 Task: Search one way flight ticket for 5 adults, 2 children, 1 infant in seat and 1 infant on lap in economy from Fort Smith: Fort Smith Regional Airport to Raleigh: Raleigh-durham International Airport on 8-5-2023. Choice of flights is Singapure airlines. Number of bags: 1 carry on bag. Price is upto 98000. Outbound departure time preference is 18:45.
Action: Mouse moved to (307, 142)
Screenshot: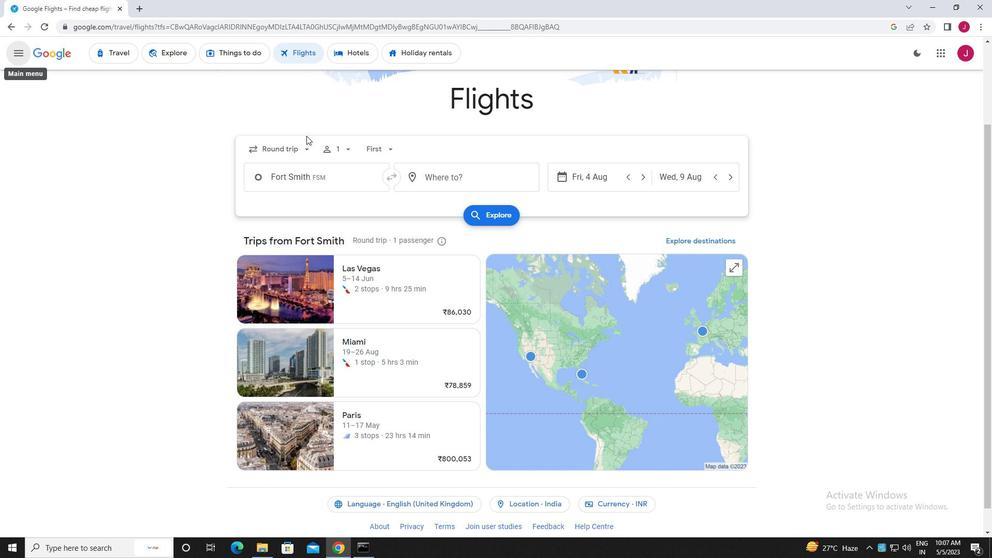 
Action: Mouse pressed left at (307, 142)
Screenshot: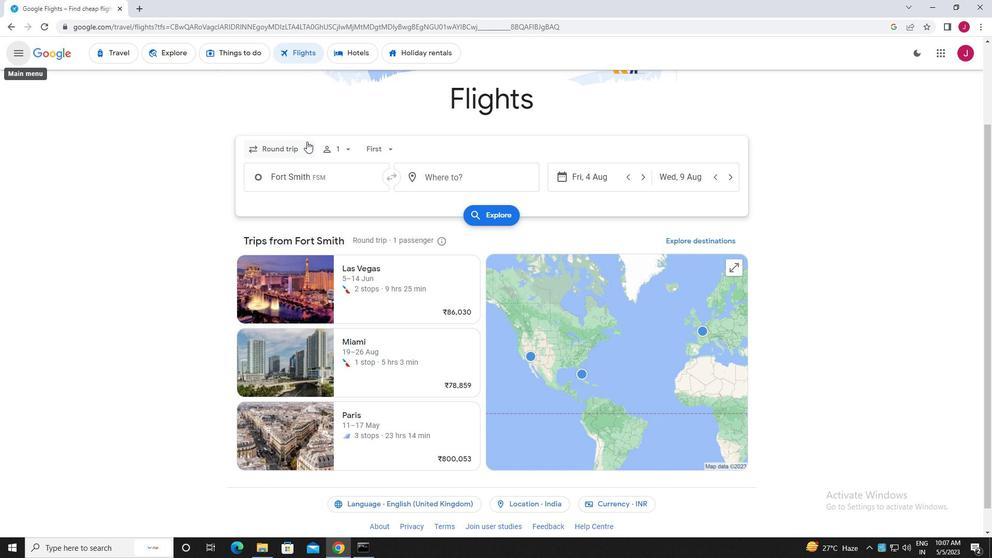 
Action: Mouse moved to (295, 195)
Screenshot: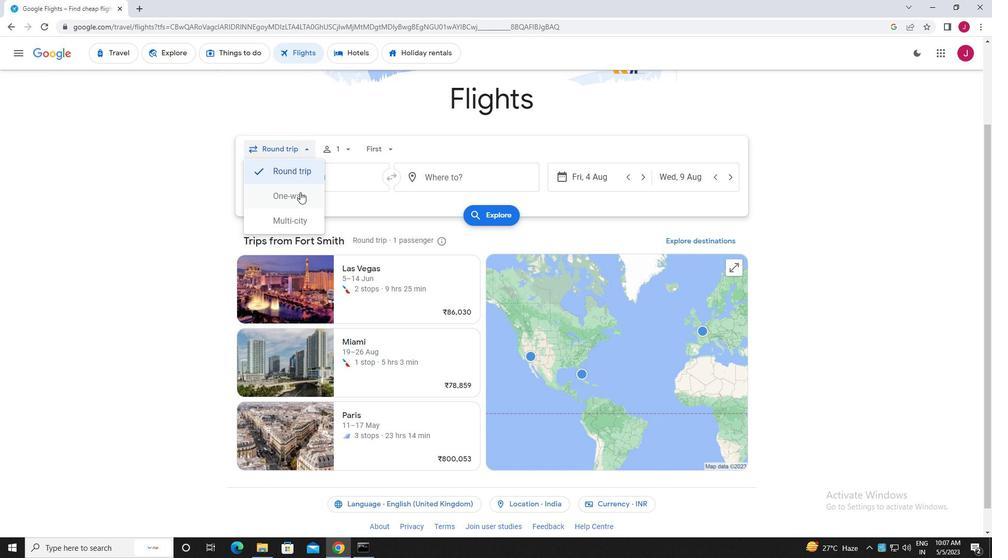 
Action: Mouse pressed left at (295, 195)
Screenshot: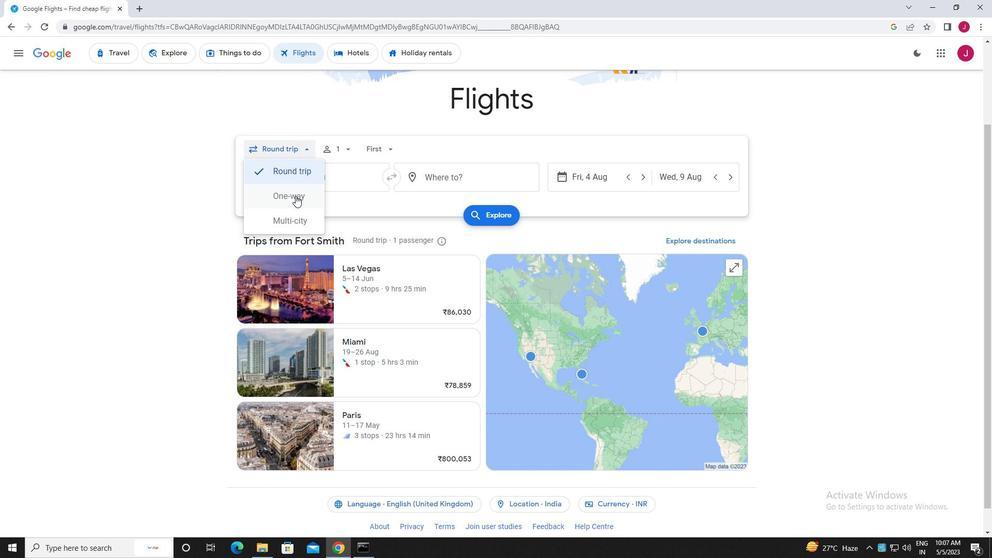 
Action: Mouse moved to (348, 148)
Screenshot: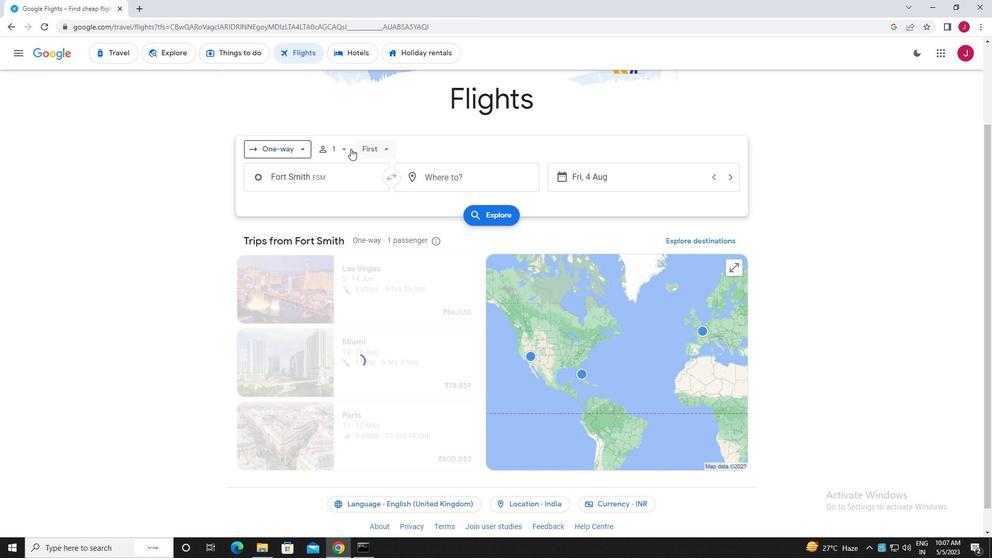 
Action: Mouse pressed left at (348, 148)
Screenshot: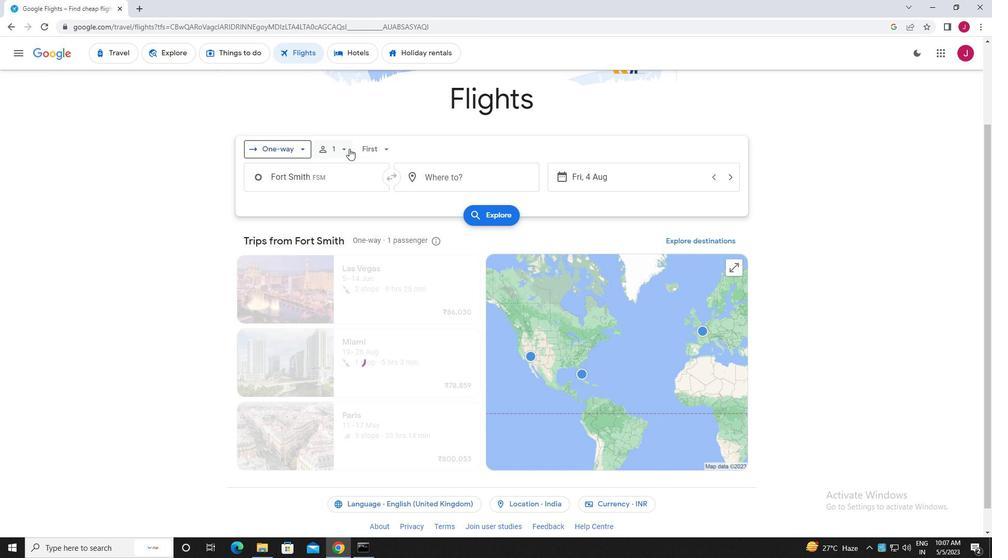 
Action: Mouse moved to (425, 177)
Screenshot: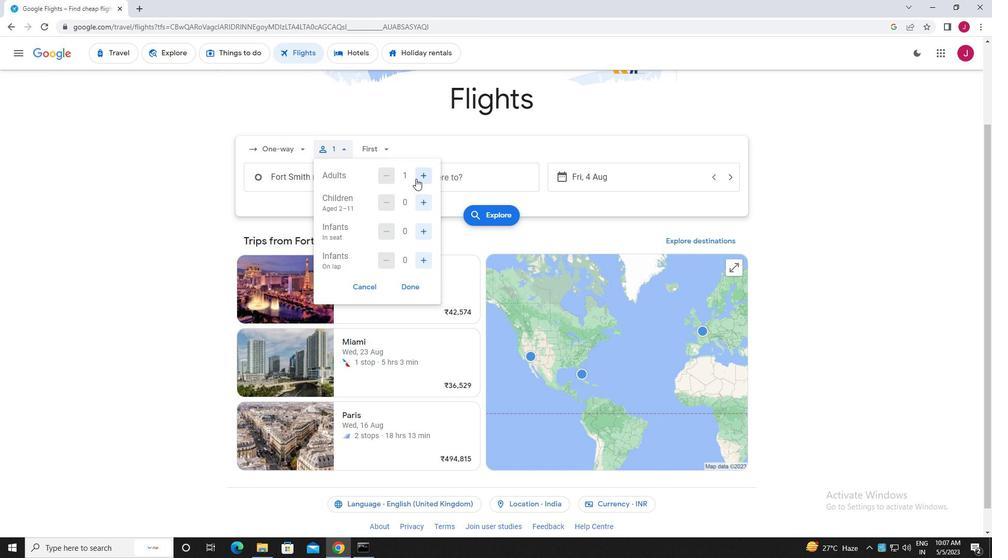 
Action: Mouse pressed left at (425, 177)
Screenshot: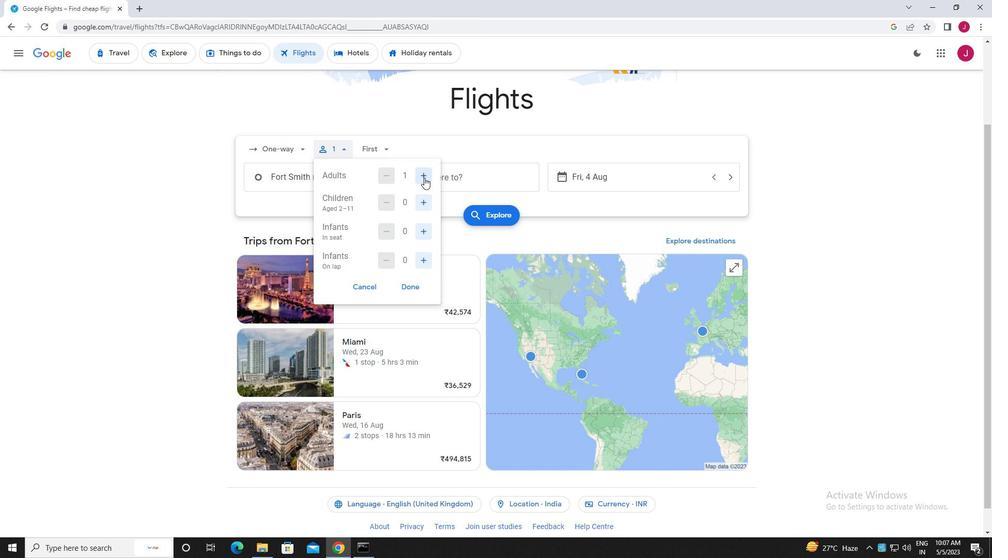 
Action: Mouse pressed left at (425, 177)
Screenshot: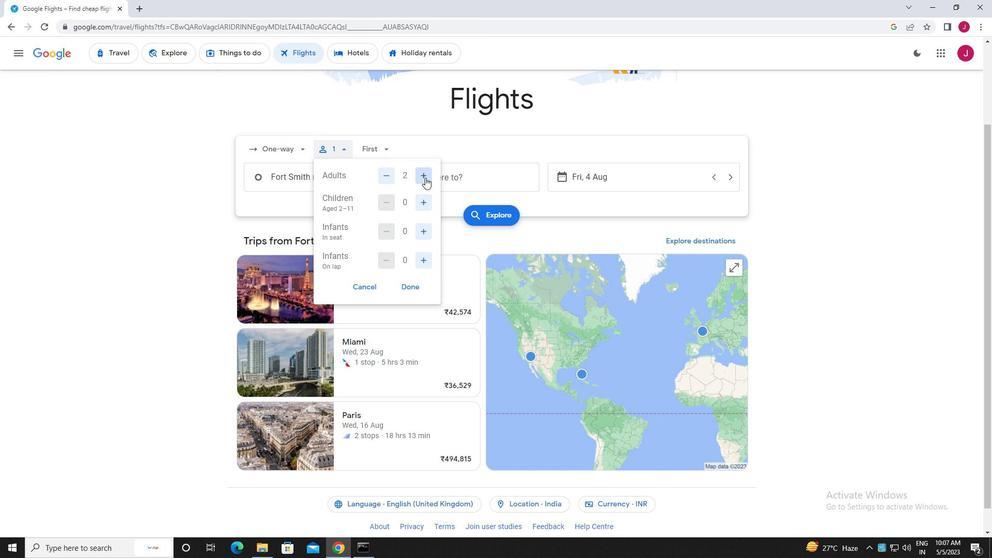
Action: Mouse pressed left at (425, 177)
Screenshot: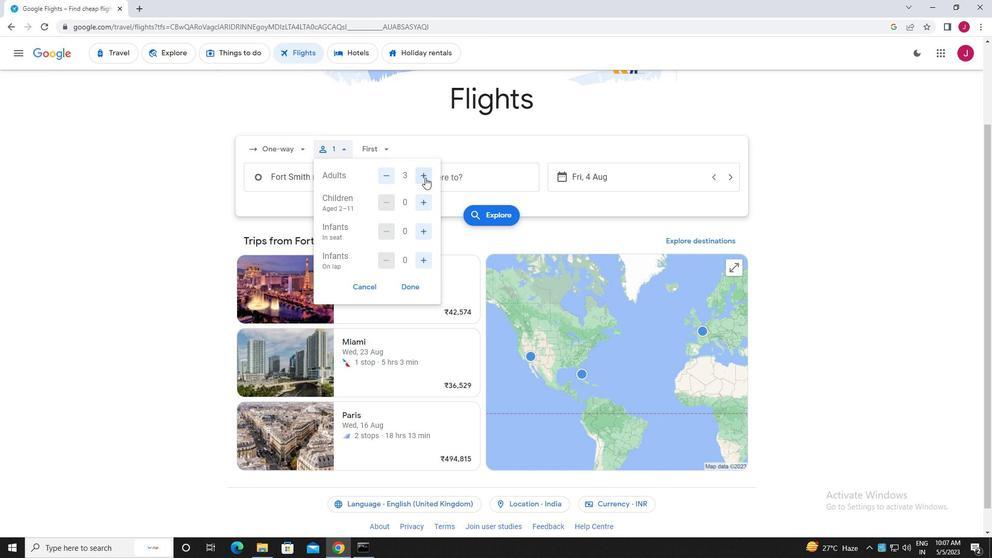 
Action: Mouse pressed left at (425, 177)
Screenshot: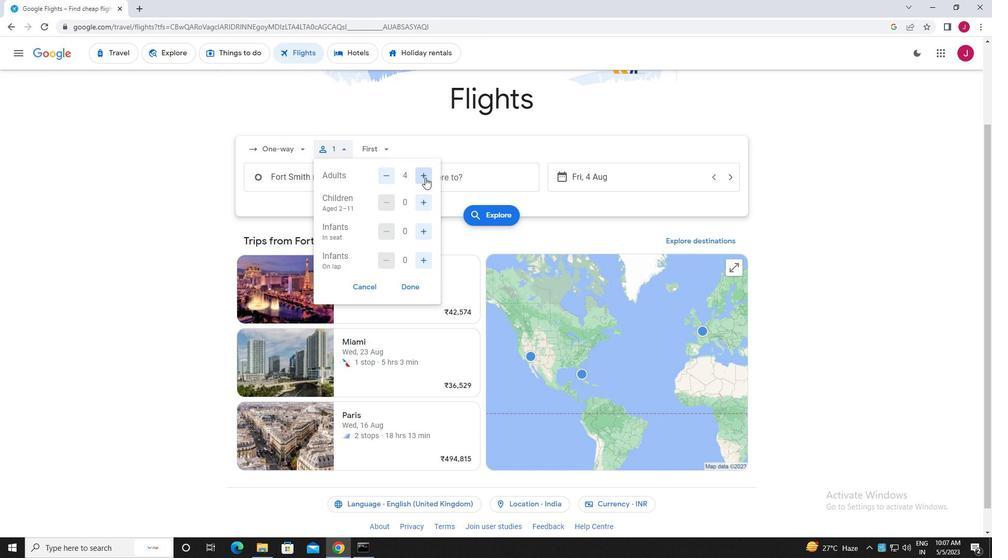
Action: Mouse moved to (425, 202)
Screenshot: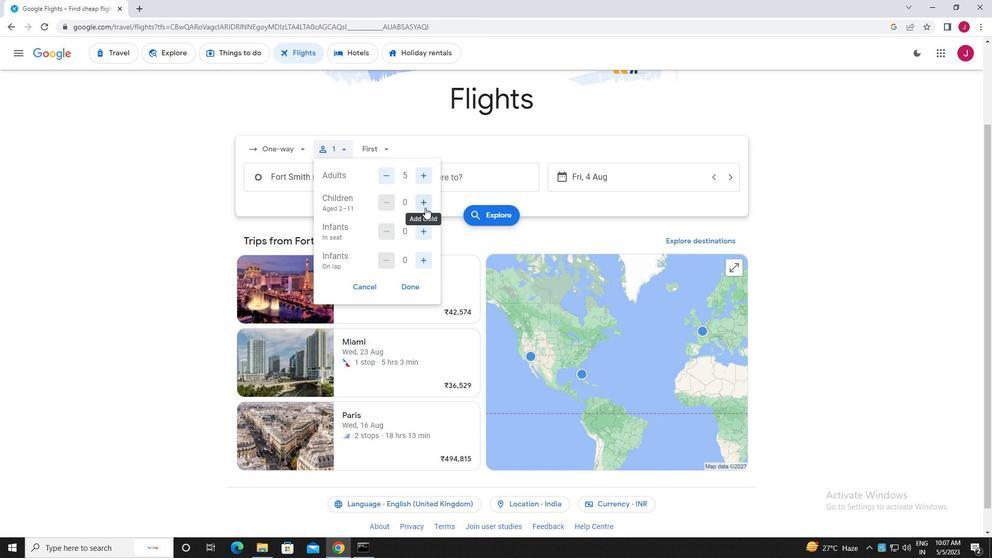 
Action: Mouse pressed left at (425, 202)
Screenshot: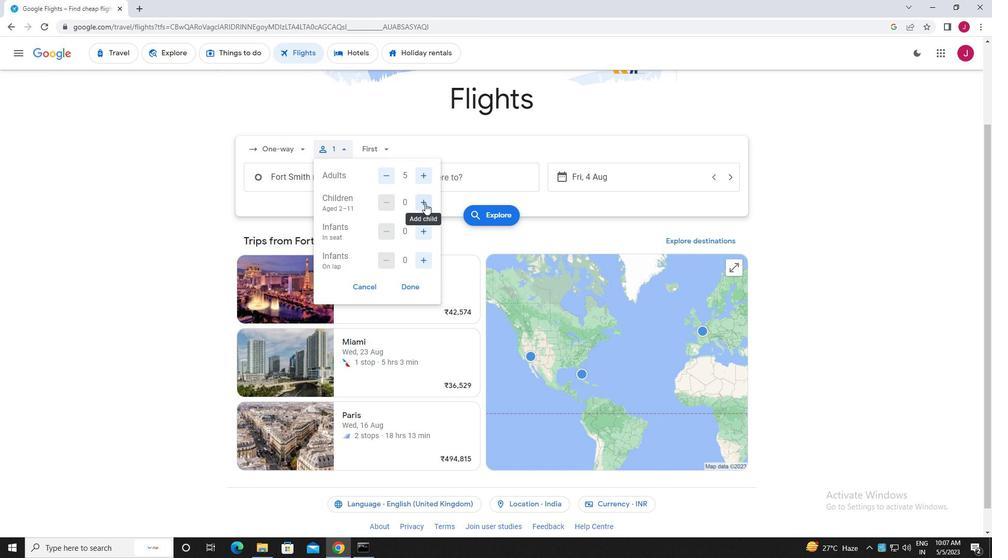 
Action: Mouse pressed left at (425, 202)
Screenshot: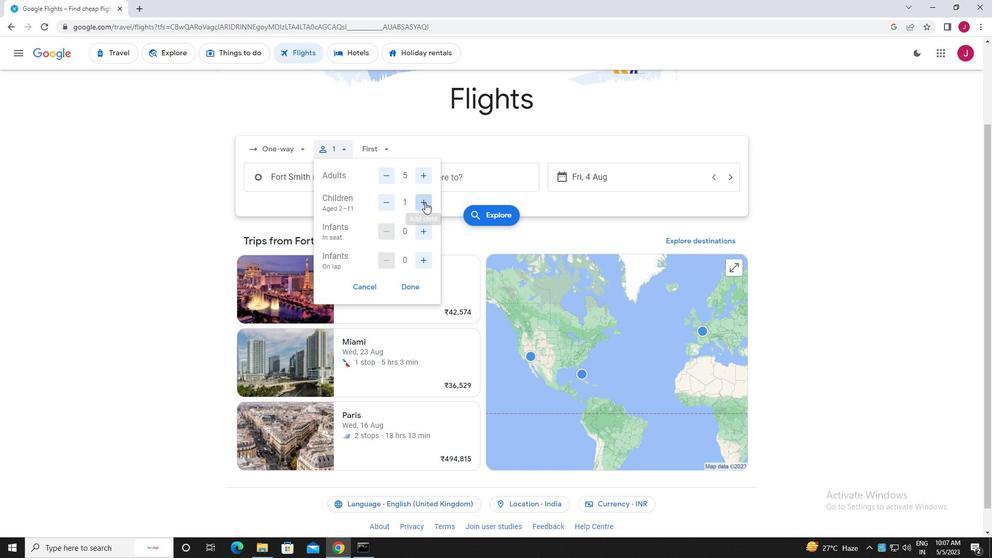 
Action: Mouse moved to (421, 229)
Screenshot: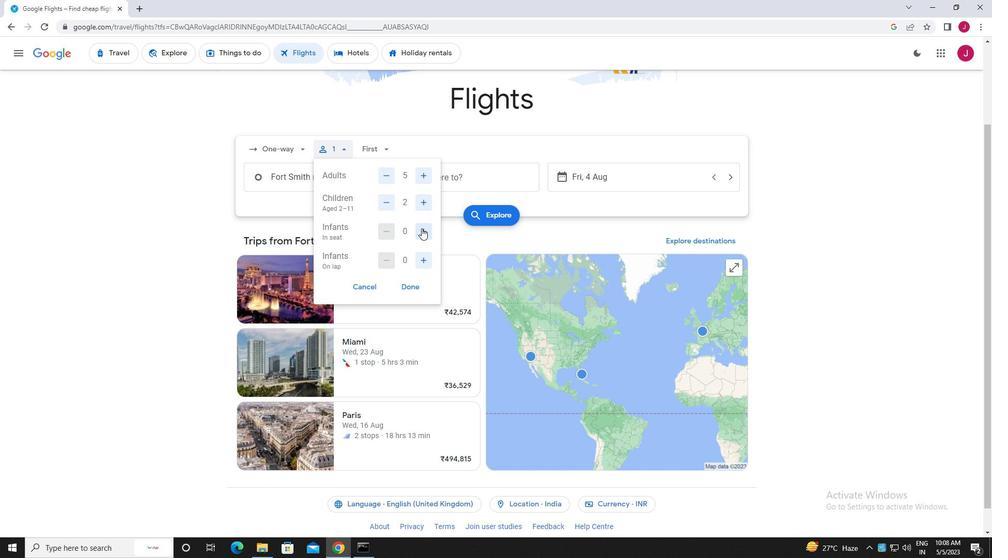 
Action: Mouse pressed left at (421, 229)
Screenshot: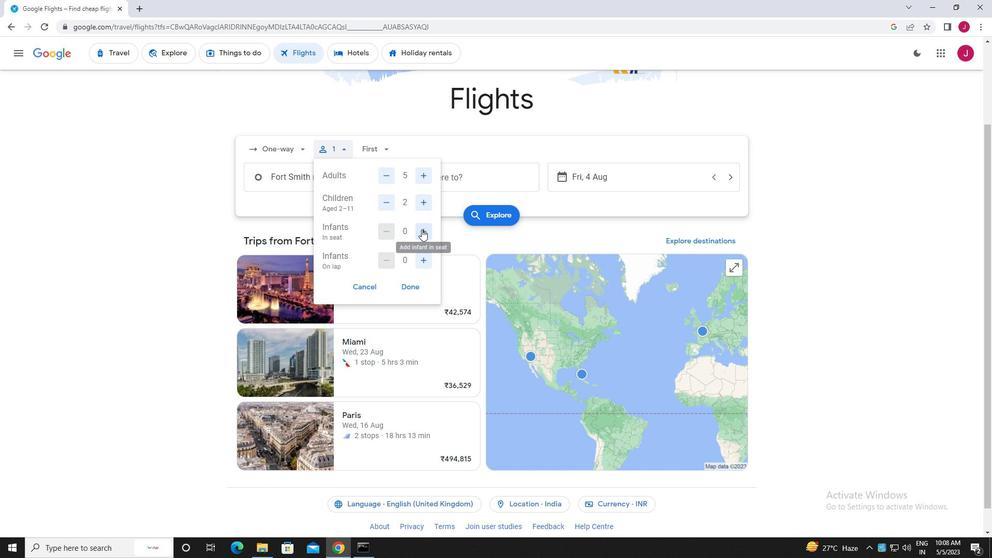 
Action: Mouse moved to (420, 258)
Screenshot: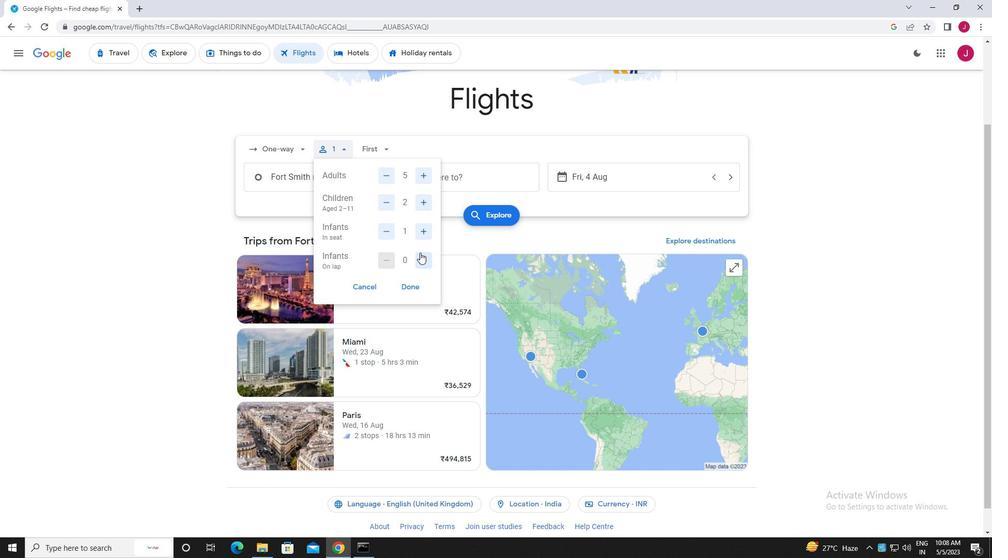 
Action: Mouse pressed left at (420, 258)
Screenshot: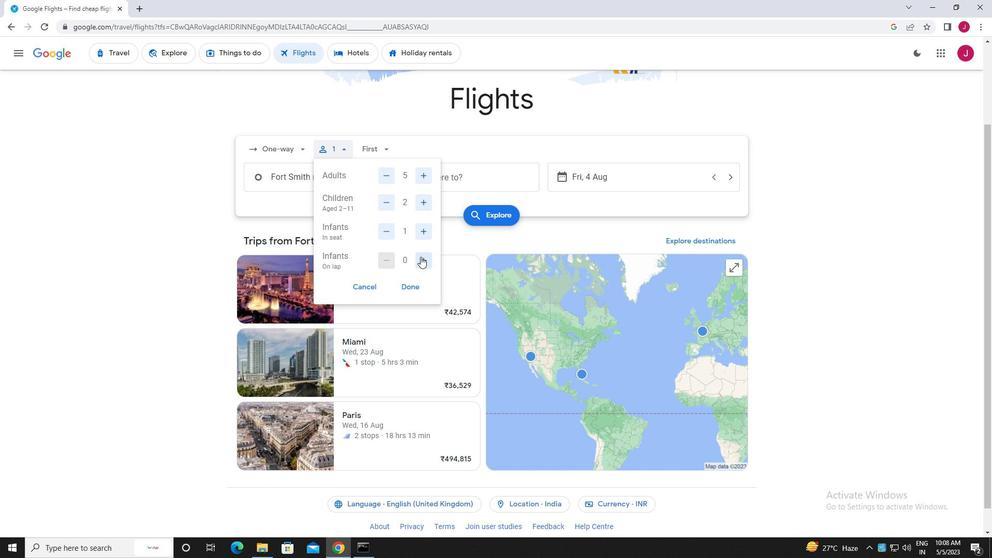 
Action: Mouse moved to (414, 288)
Screenshot: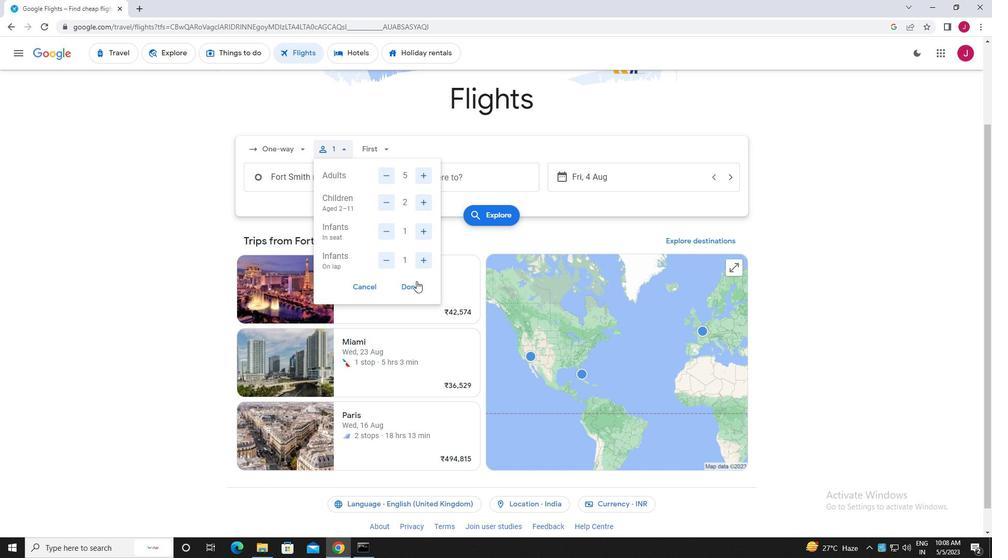 
Action: Mouse pressed left at (414, 288)
Screenshot: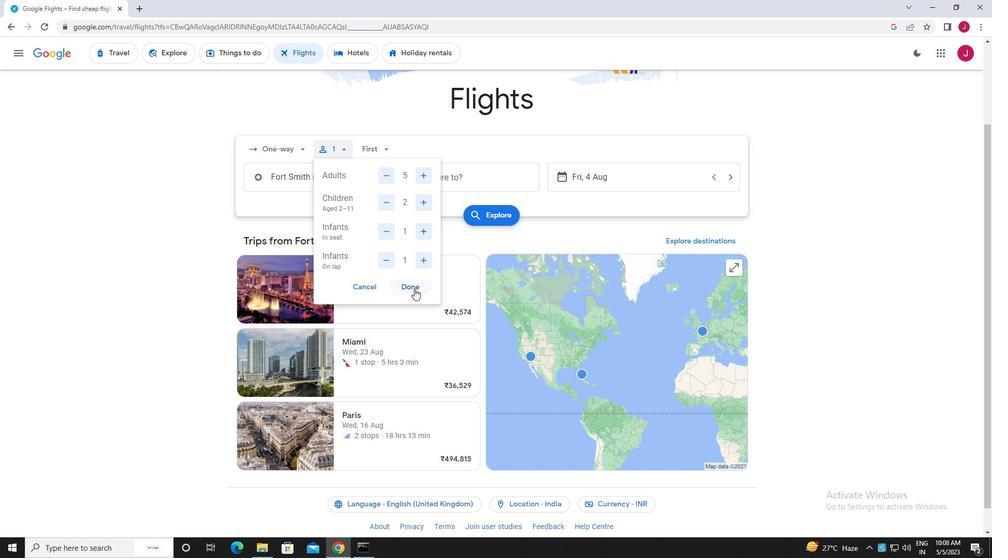 
Action: Mouse moved to (385, 151)
Screenshot: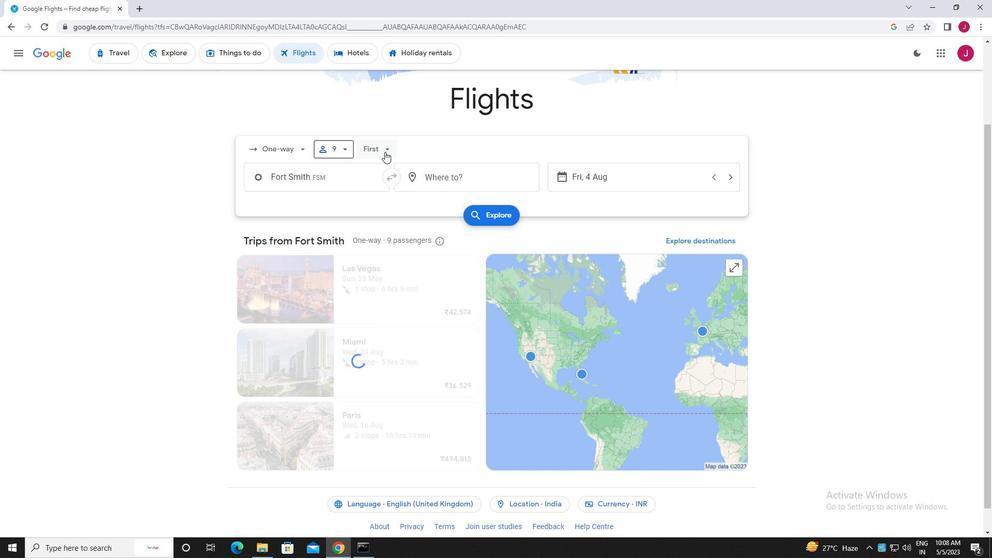 
Action: Mouse pressed left at (385, 151)
Screenshot: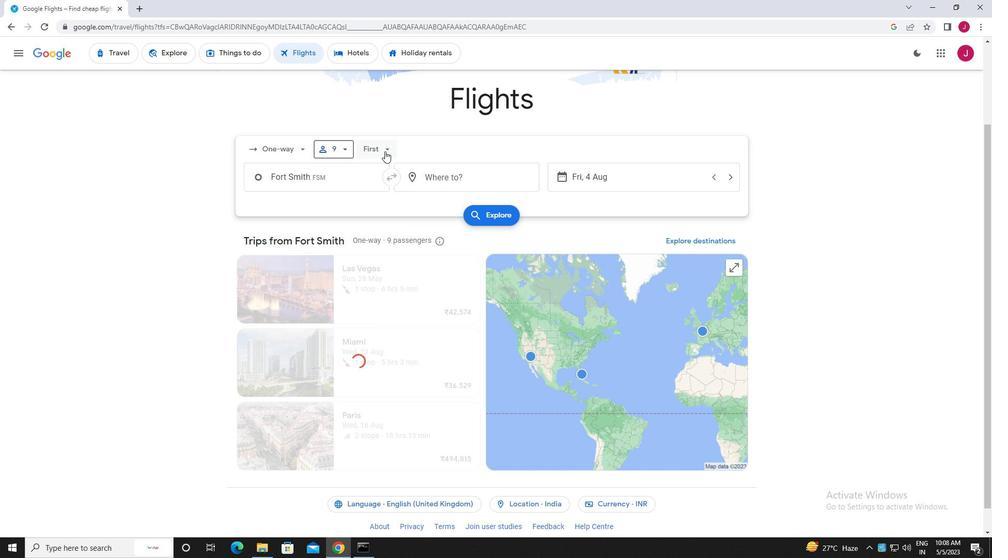 
Action: Mouse moved to (405, 169)
Screenshot: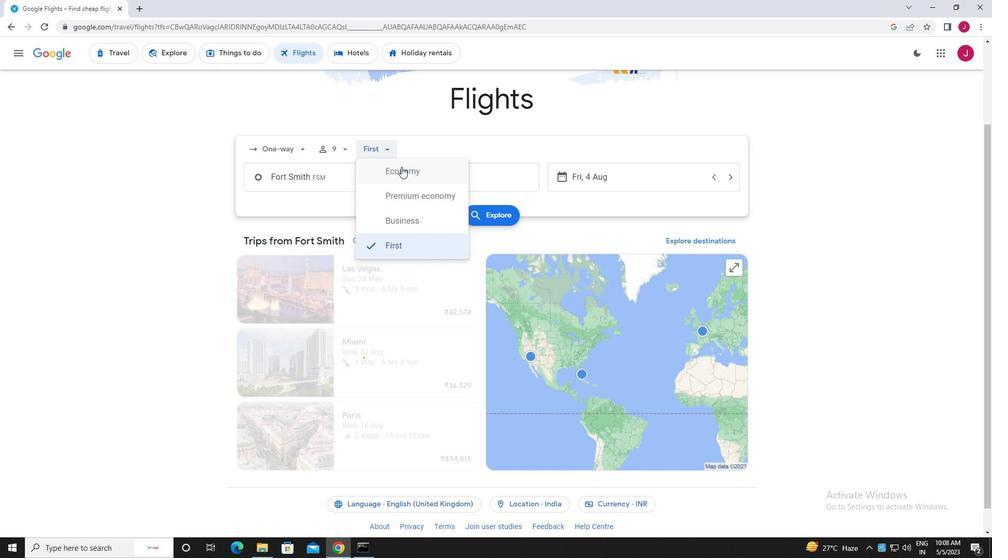 
Action: Mouse pressed left at (405, 169)
Screenshot: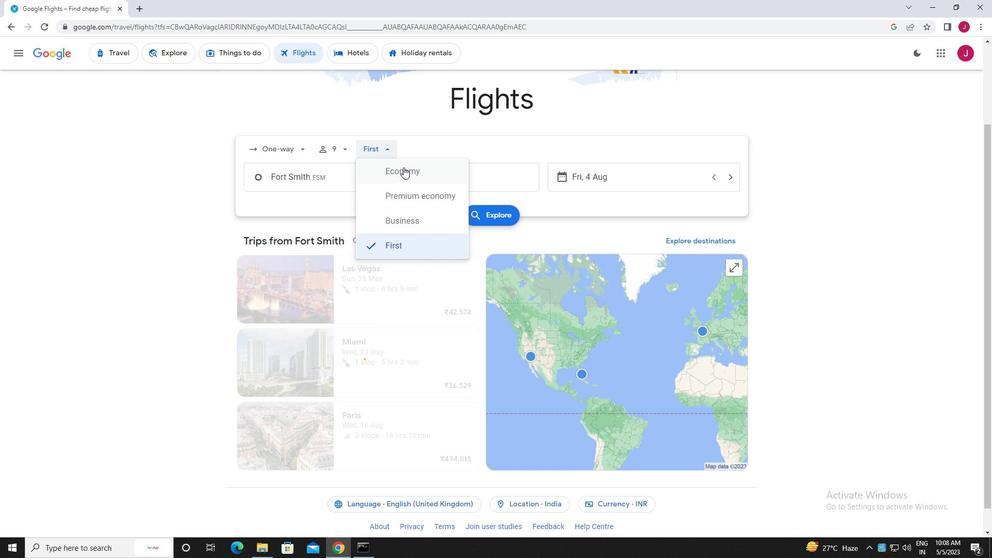
Action: Mouse moved to (353, 177)
Screenshot: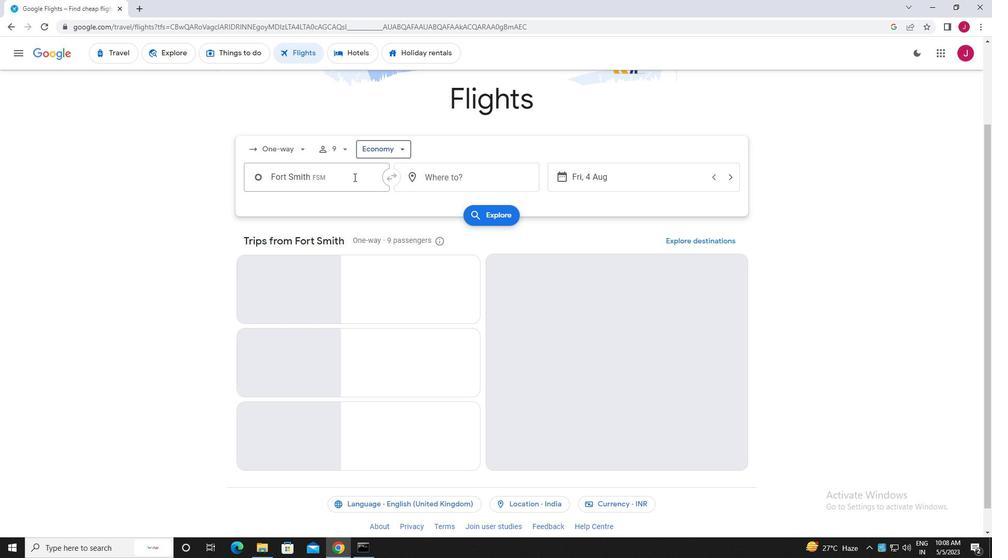 
Action: Mouse pressed left at (353, 177)
Screenshot: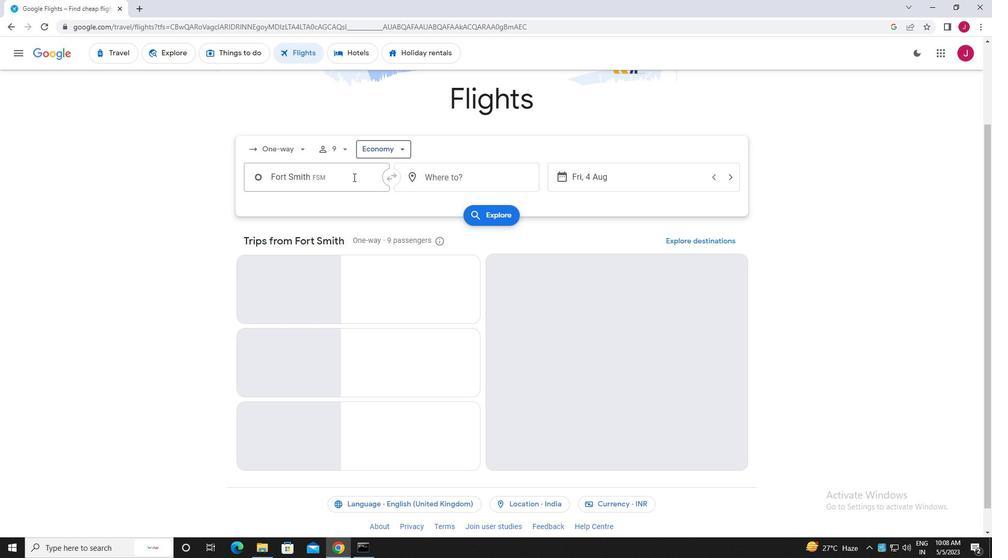 
Action: Mouse moved to (353, 177)
Screenshot: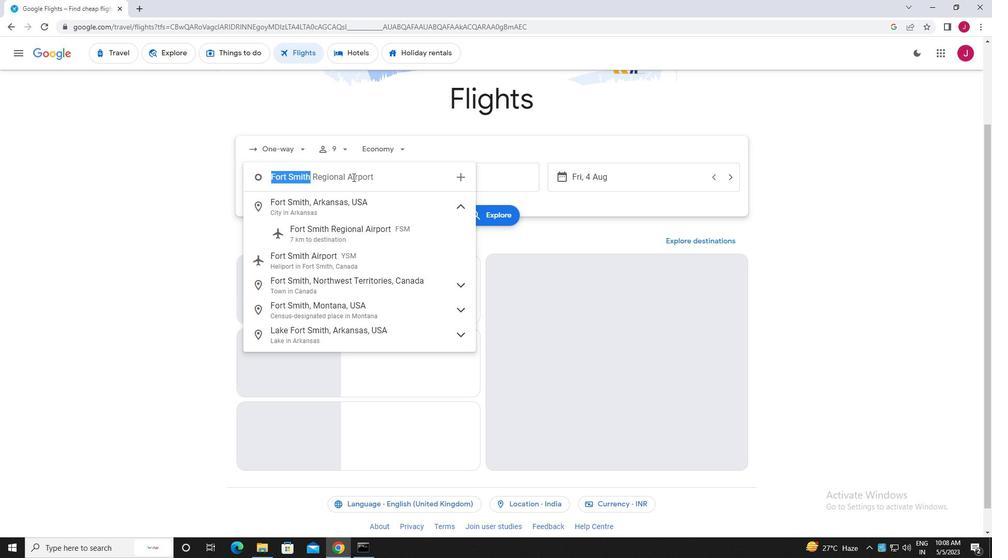 
Action: Key pressed fort<Key.space>smith
Screenshot: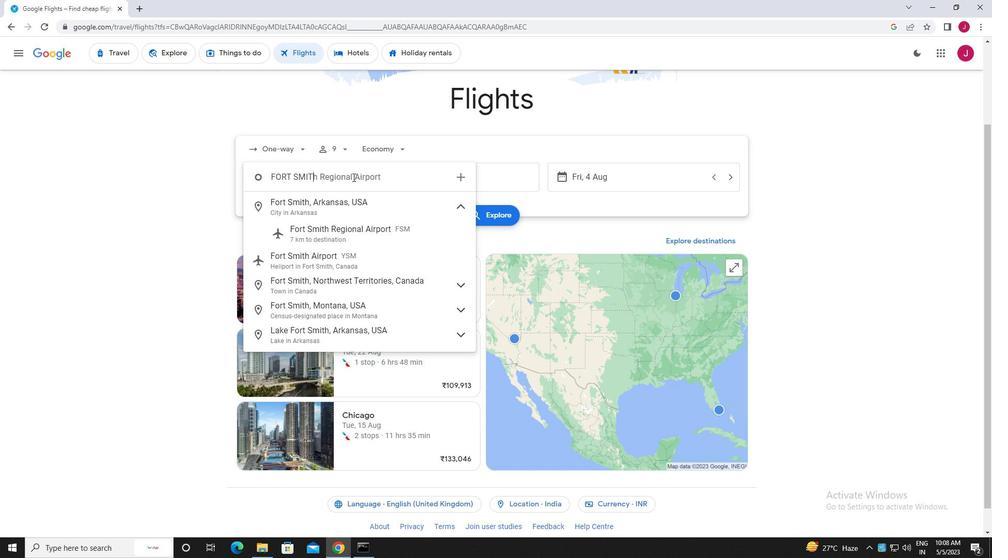 
Action: Mouse moved to (363, 237)
Screenshot: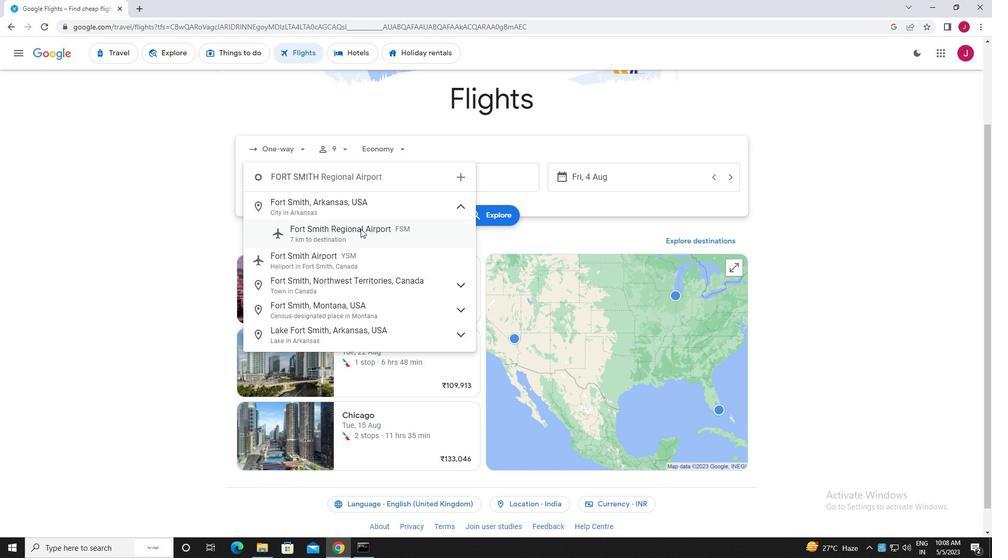 
Action: Mouse pressed left at (363, 237)
Screenshot: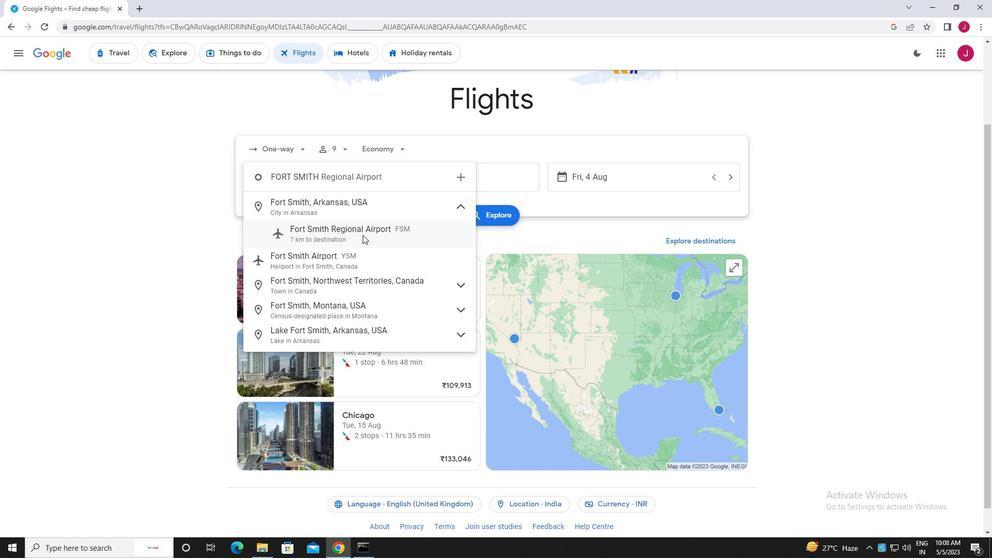 
Action: Mouse moved to (490, 178)
Screenshot: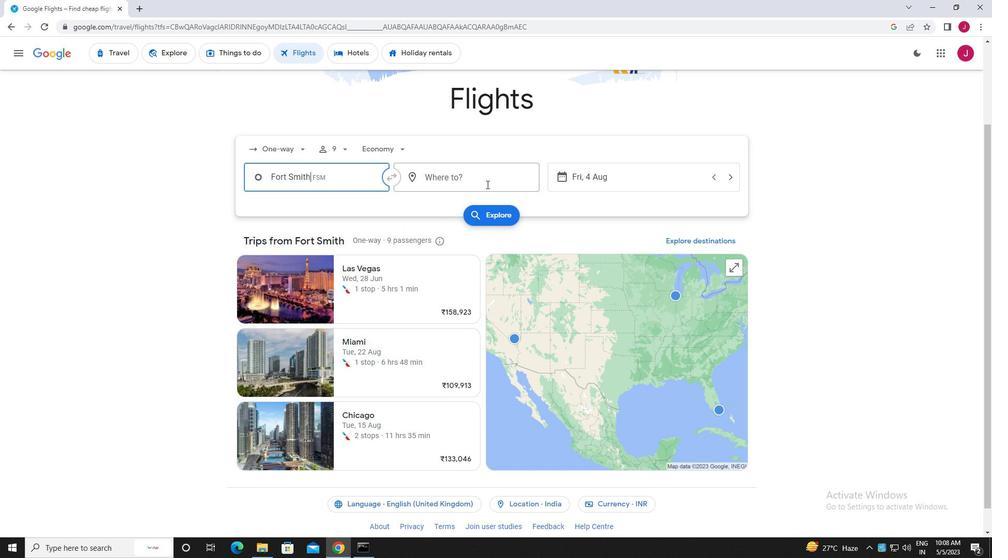 
Action: Mouse pressed left at (490, 178)
Screenshot: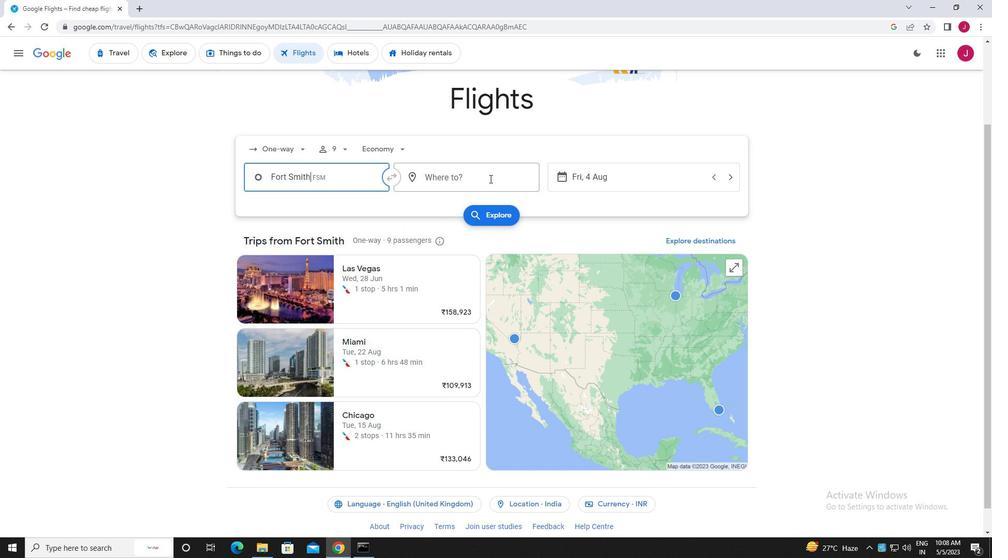 
Action: Mouse moved to (489, 178)
Screenshot: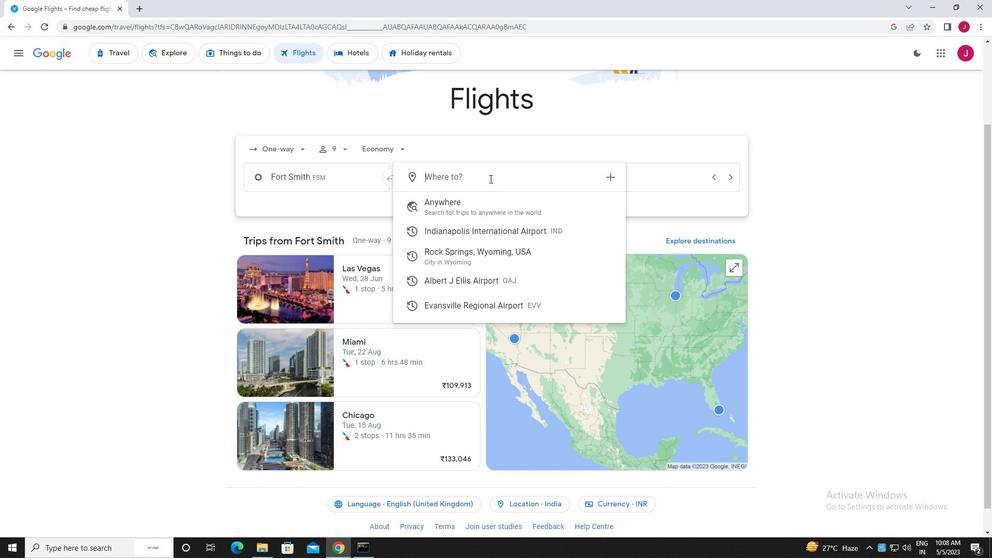 
Action: Key pressed raleigh
Screenshot: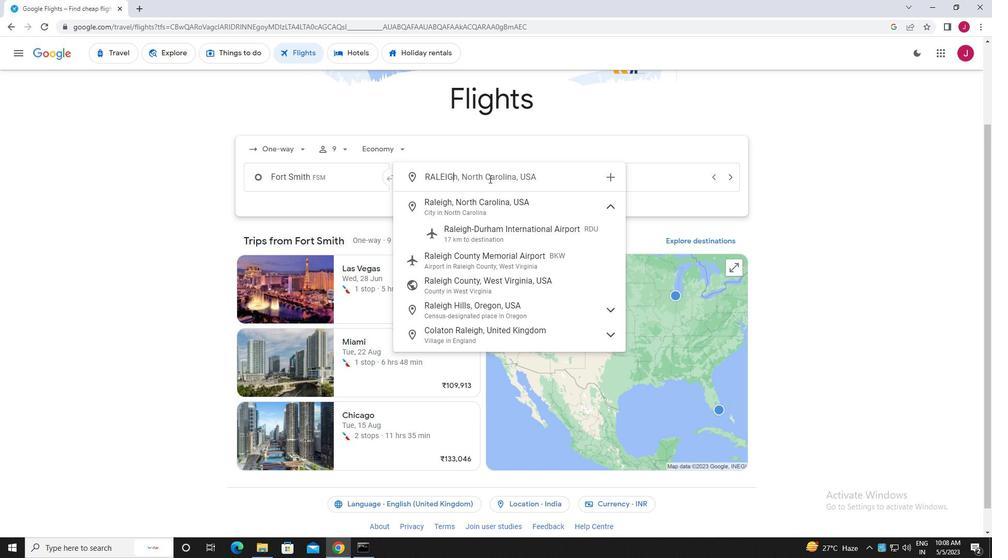 
Action: Mouse moved to (516, 232)
Screenshot: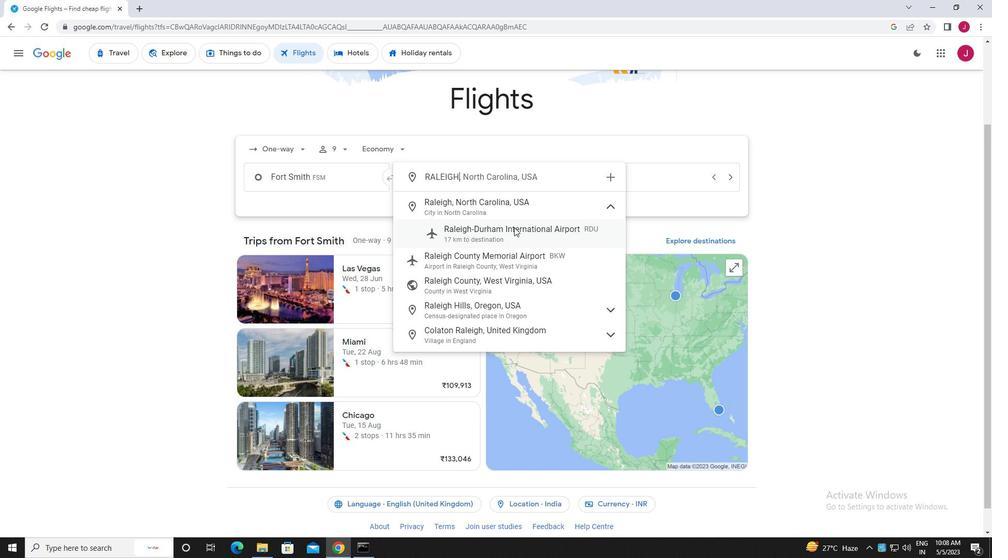 
Action: Mouse pressed left at (516, 232)
Screenshot: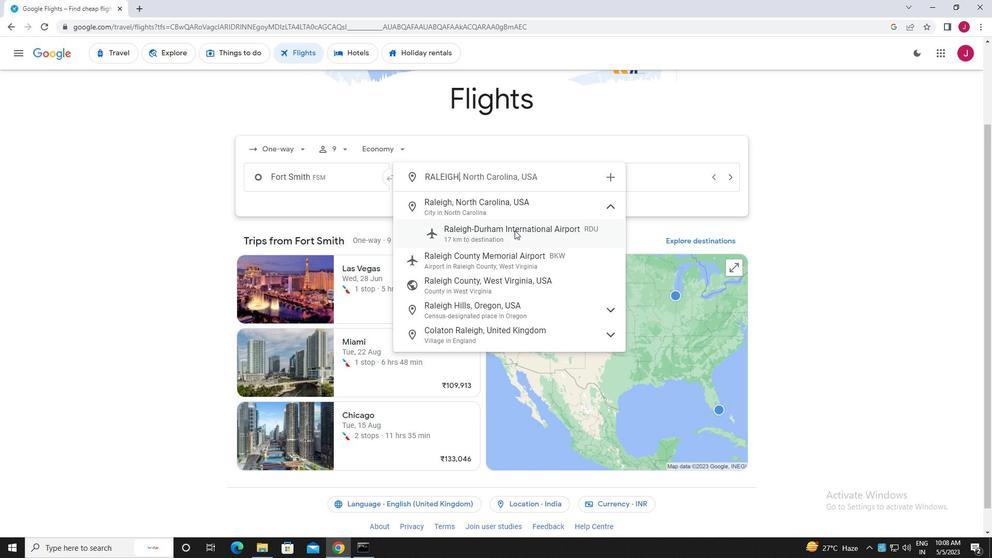 
Action: Mouse moved to (591, 179)
Screenshot: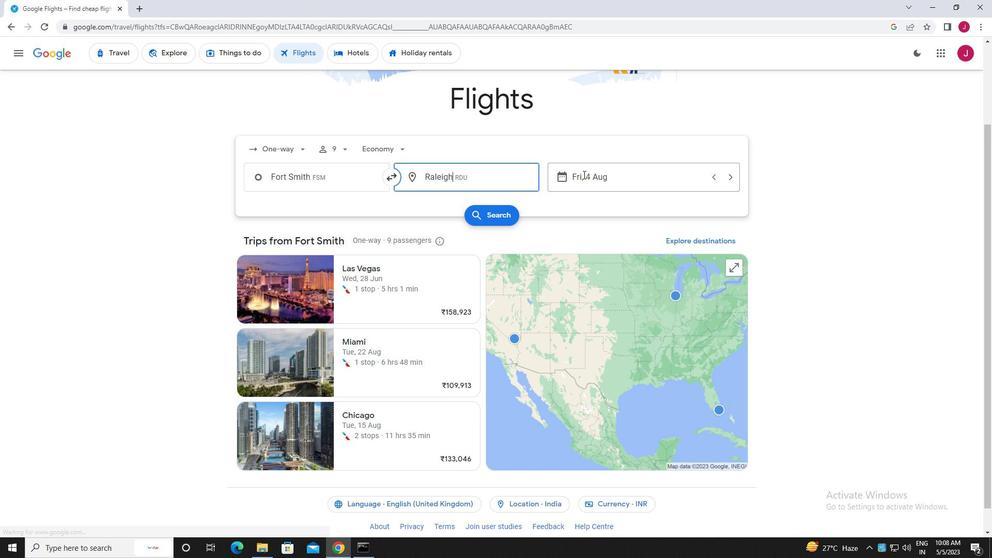 
Action: Mouse pressed left at (591, 179)
Screenshot: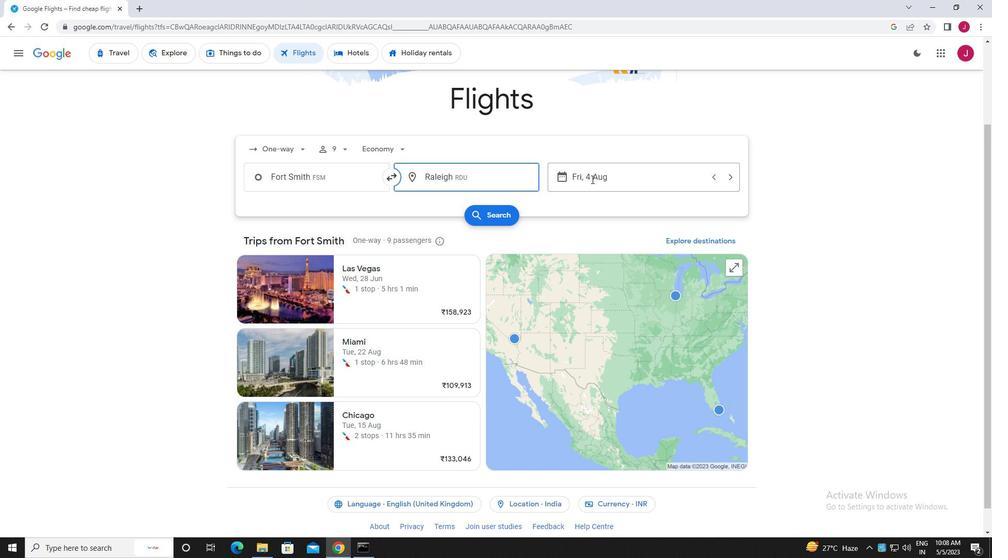
Action: Mouse moved to (519, 258)
Screenshot: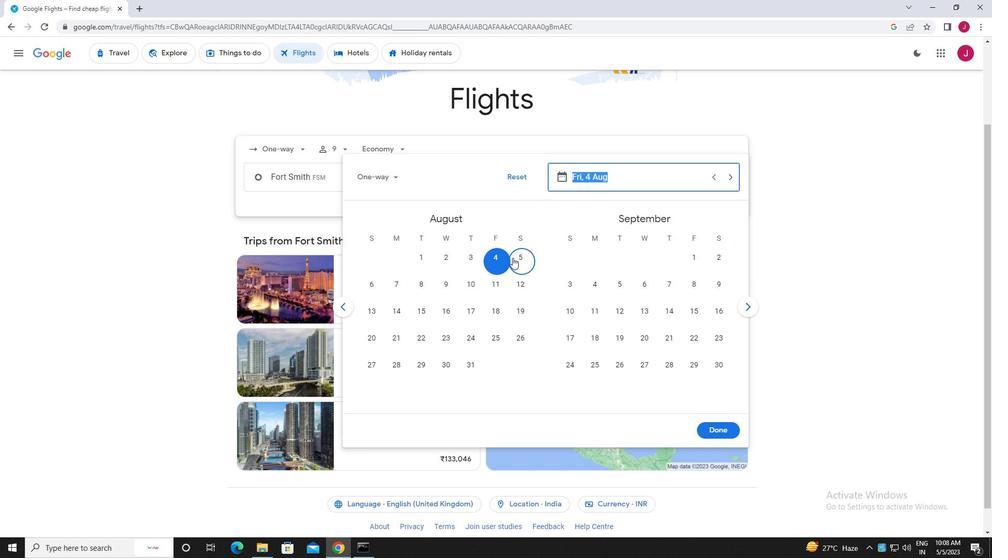 
Action: Mouse pressed left at (519, 258)
Screenshot: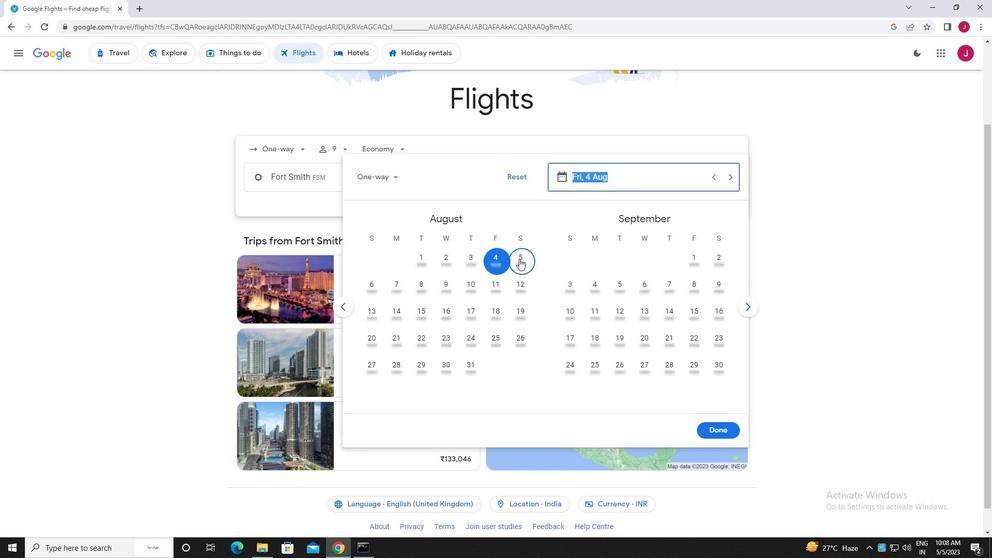 
Action: Mouse moved to (724, 432)
Screenshot: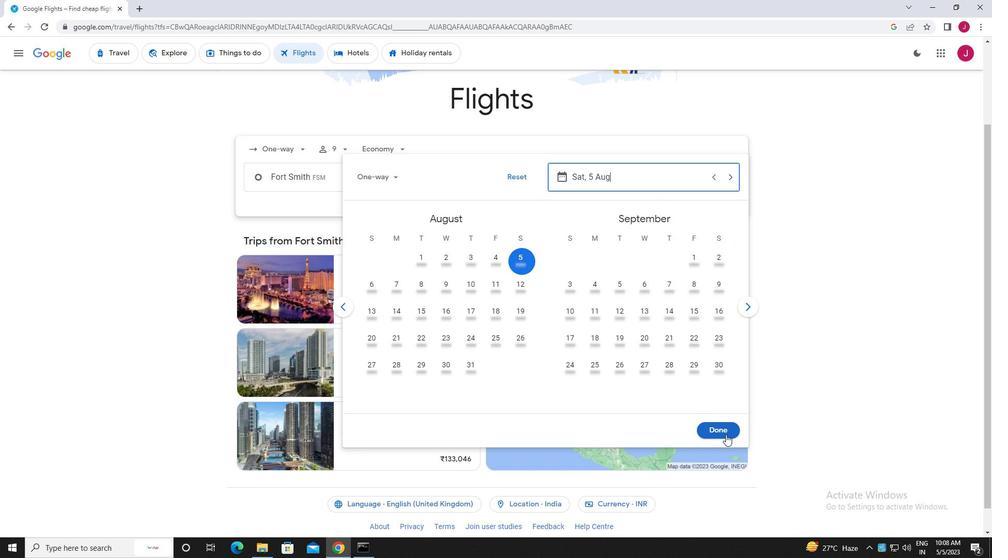 
Action: Mouse pressed left at (724, 432)
Screenshot: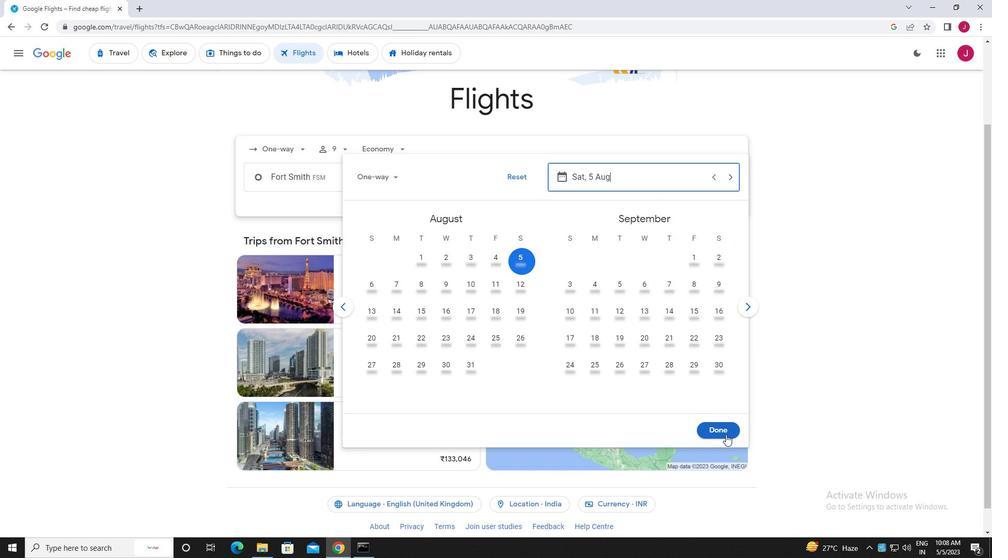 
Action: Mouse moved to (497, 211)
Screenshot: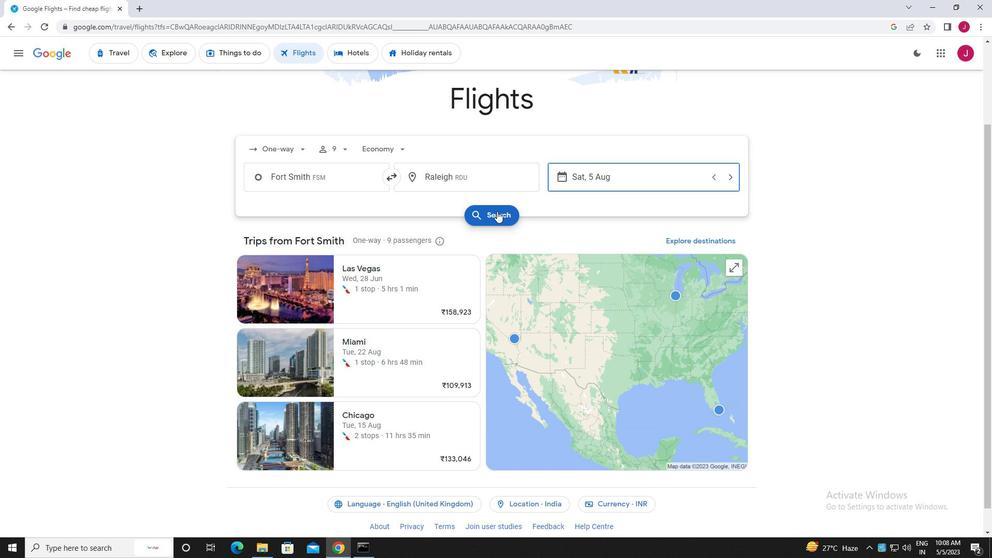 
Action: Mouse pressed left at (497, 211)
Screenshot: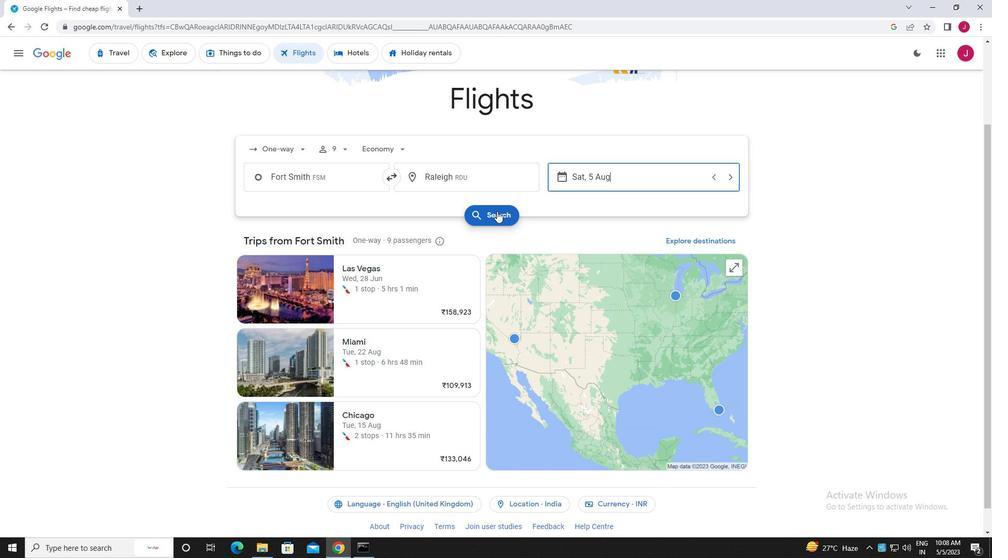 
Action: Mouse moved to (261, 144)
Screenshot: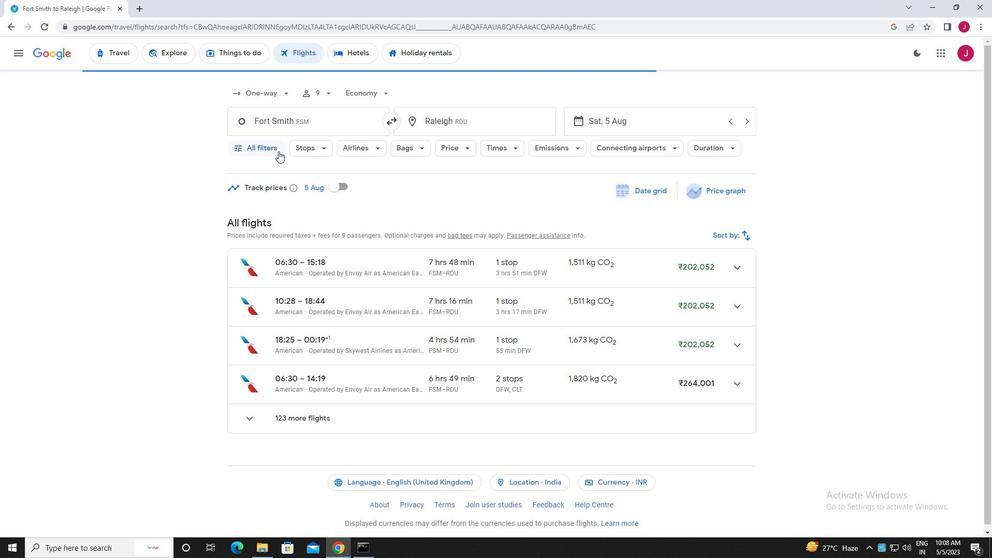
Action: Mouse pressed left at (261, 144)
Screenshot: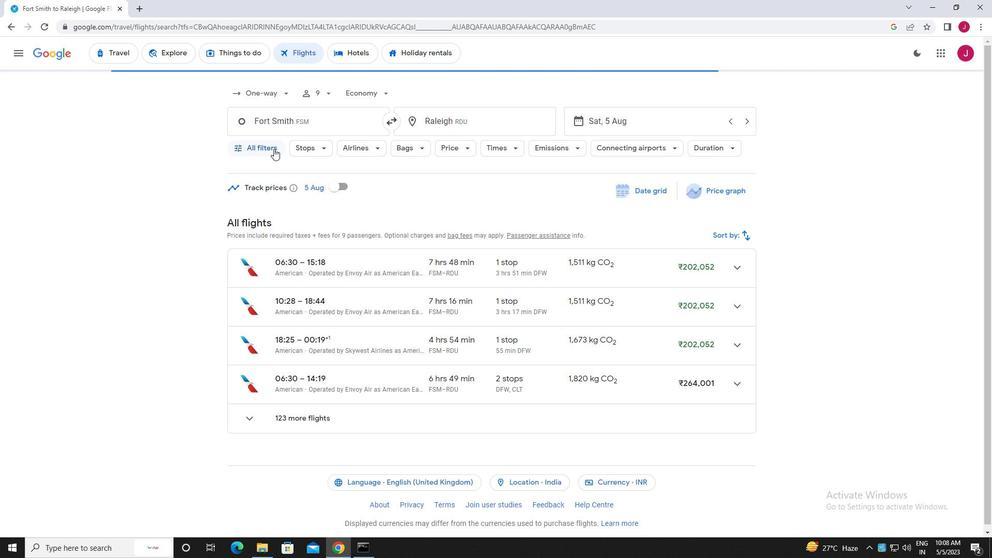 
Action: Mouse moved to (285, 170)
Screenshot: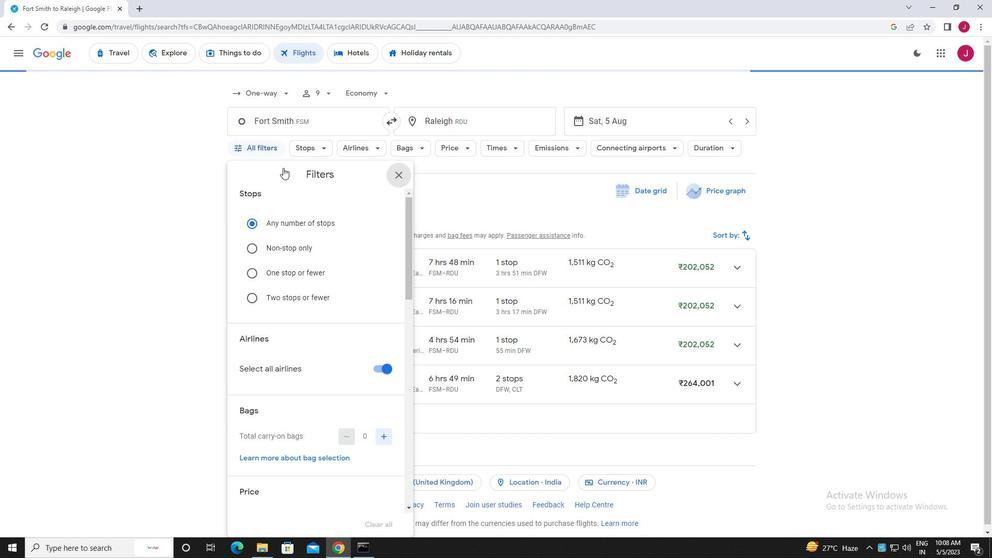 
Action: Mouse scrolled (285, 170) with delta (0, 0)
Screenshot: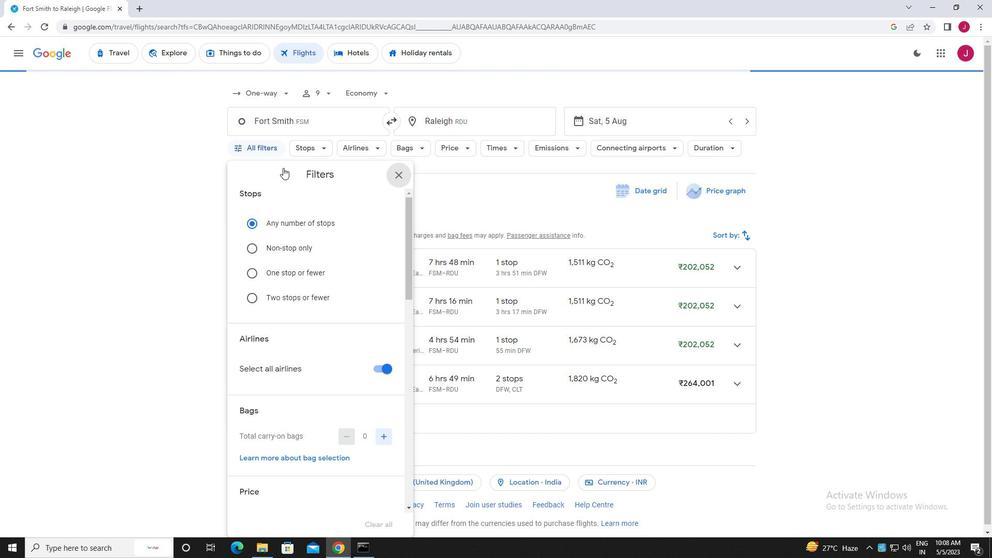 
Action: Mouse scrolled (285, 170) with delta (0, 0)
Screenshot: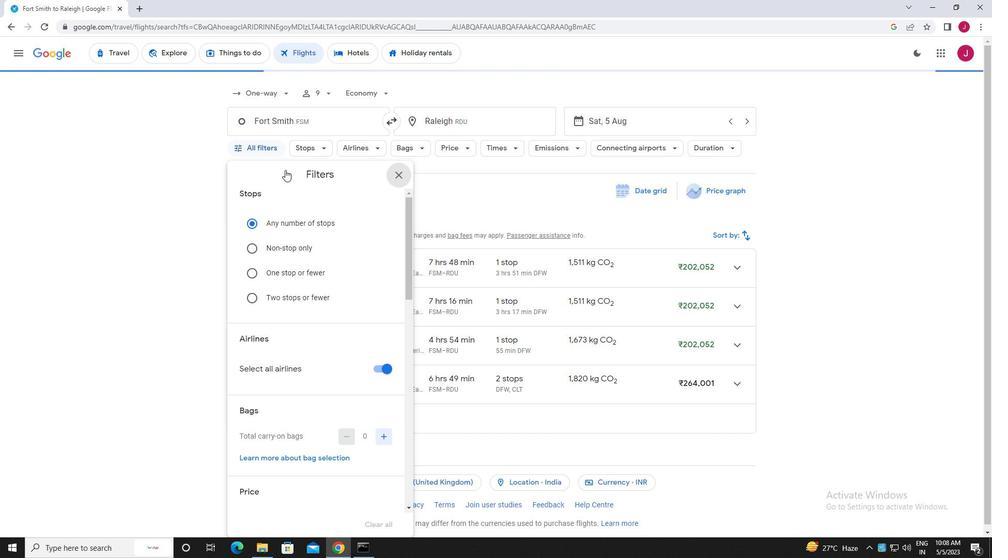 
Action: Mouse scrolled (285, 170) with delta (0, 0)
Screenshot: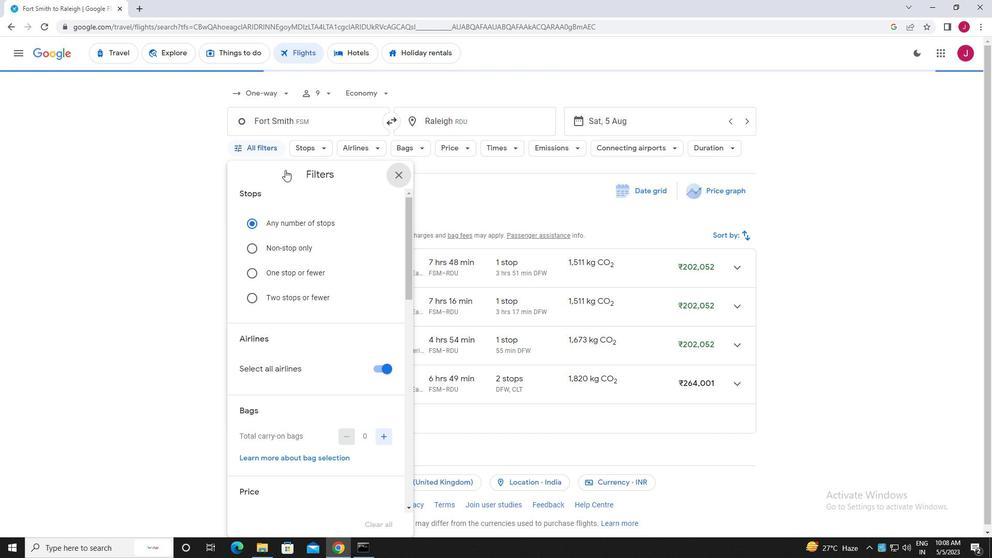 
Action: Mouse moved to (306, 173)
Screenshot: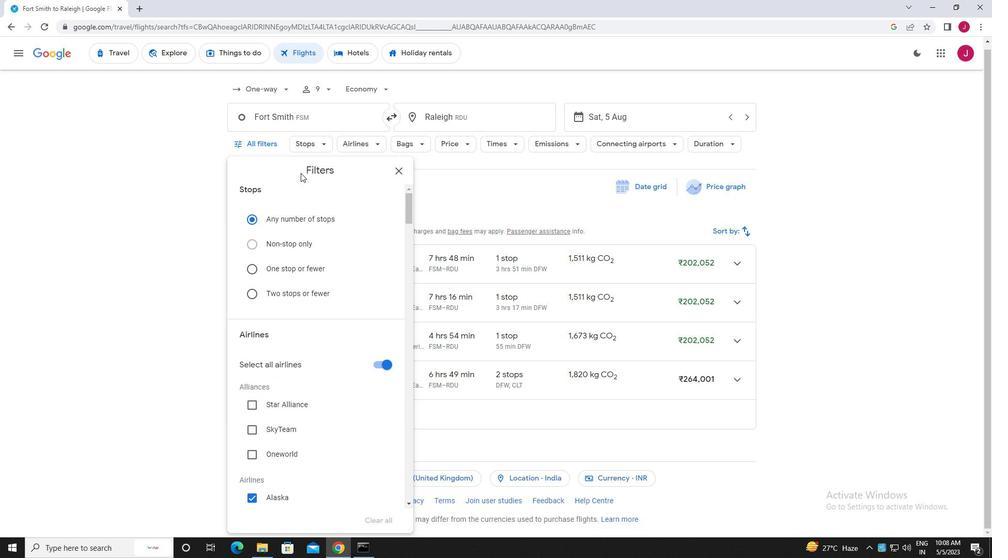 
Action: Mouse scrolled (306, 173) with delta (0, 0)
Screenshot: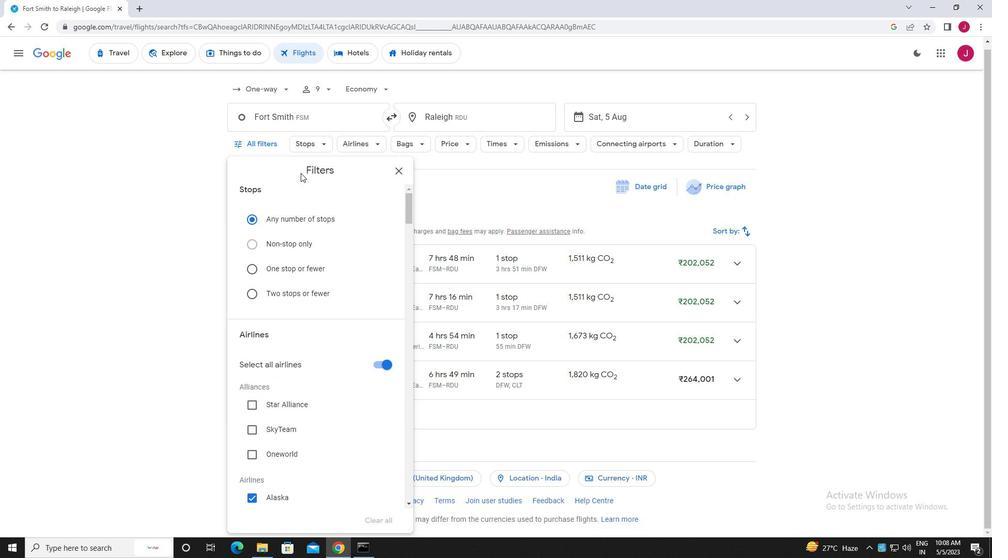 
Action: Mouse scrolled (306, 173) with delta (0, 0)
Screenshot: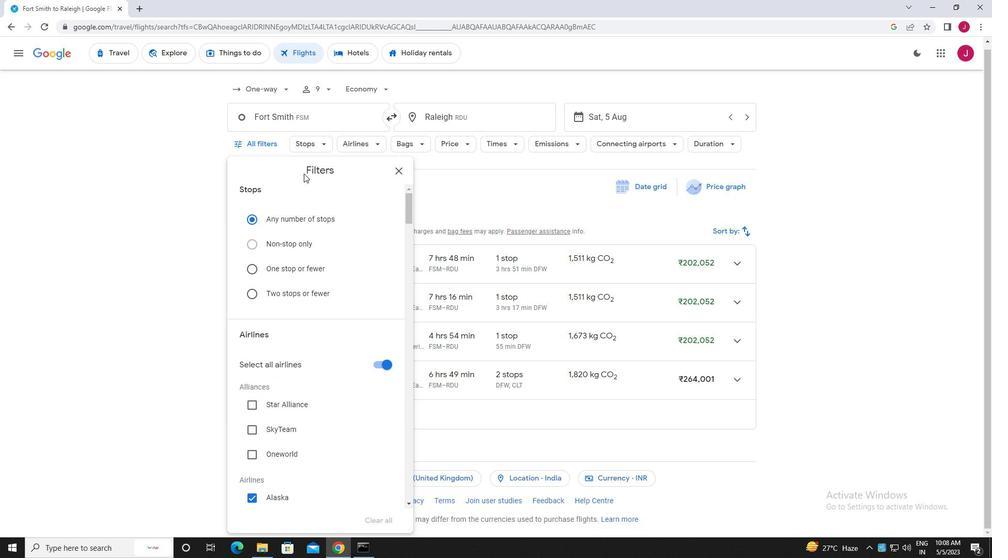 
Action: Mouse scrolled (306, 173) with delta (0, 0)
Screenshot: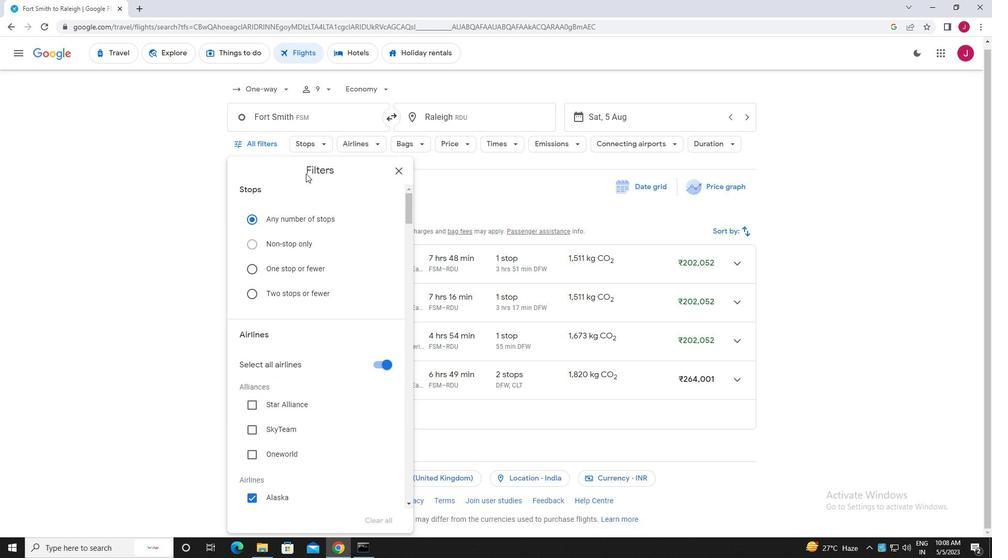 
Action: Mouse moved to (324, 174)
Screenshot: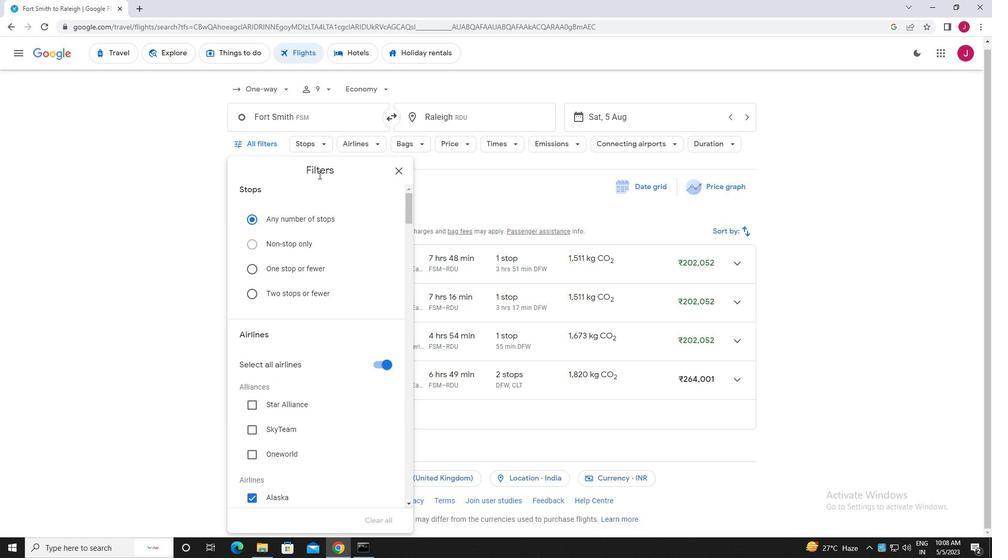 
Action: Mouse scrolled (324, 174) with delta (0, 0)
Screenshot: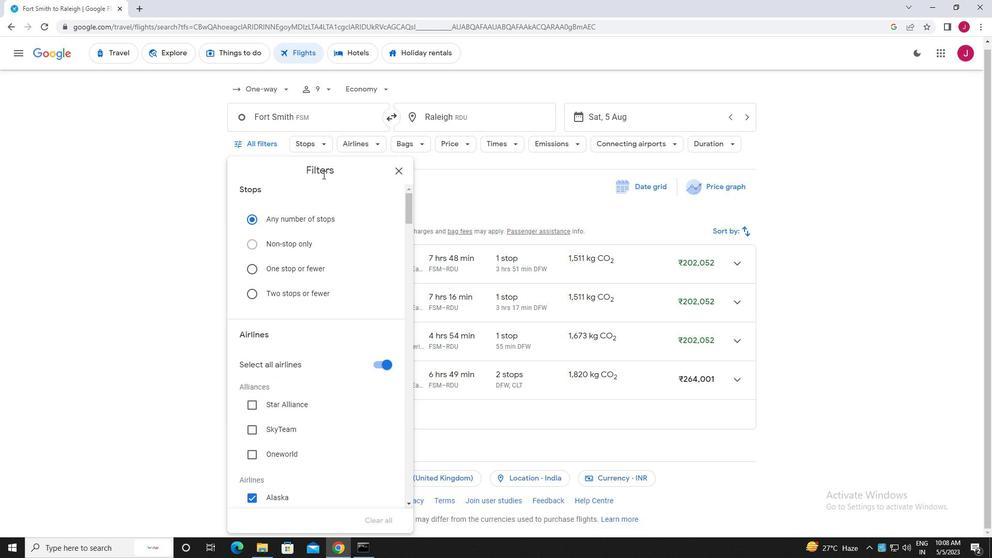 
Action: Mouse moved to (324, 174)
Screenshot: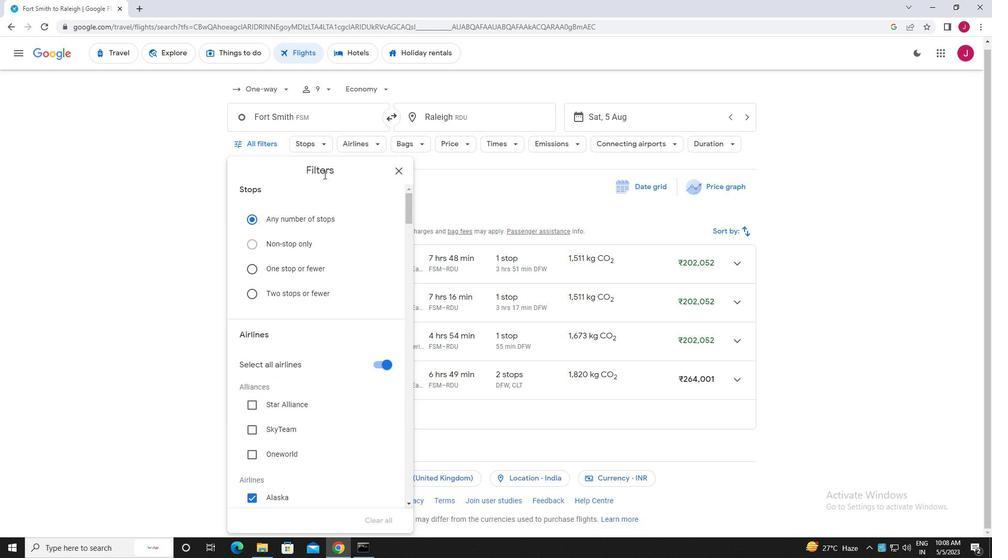
Action: Mouse scrolled (324, 174) with delta (0, 0)
Screenshot: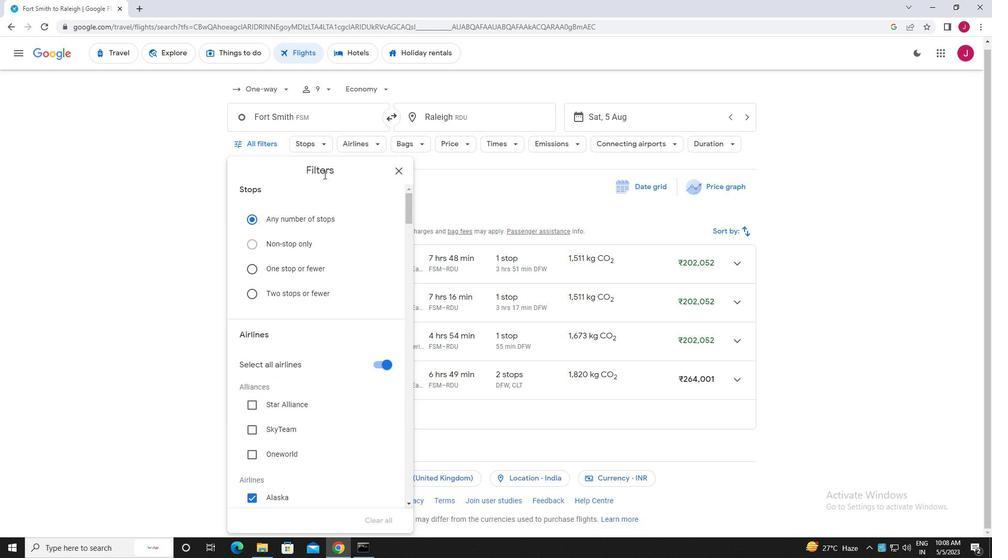 
Action: Mouse moved to (359, 189)
Screenshot: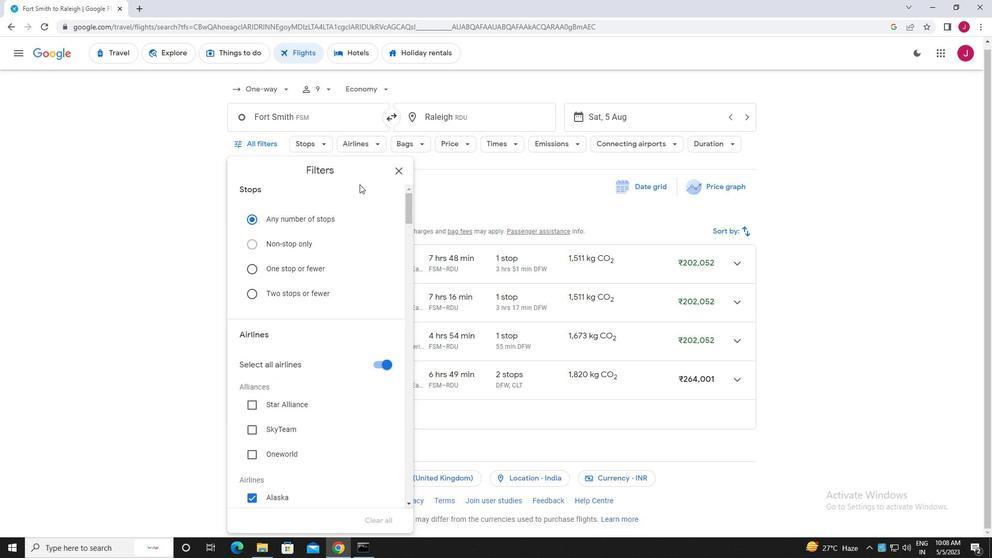 
Action: Mouse scrolled (359, 188) with delta (0, 0)
Screenshot: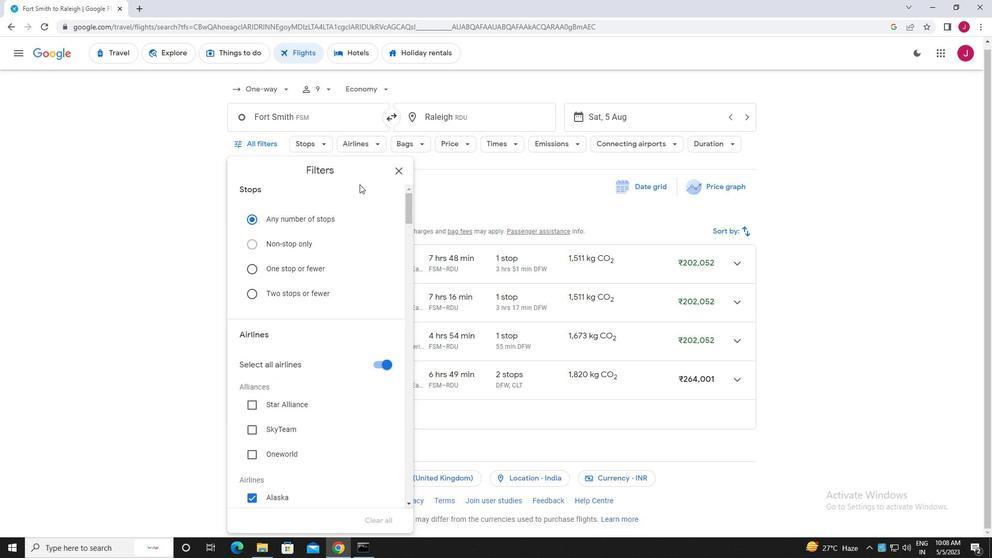 
Action: Mouse moved to (359, 189)
Screenshot: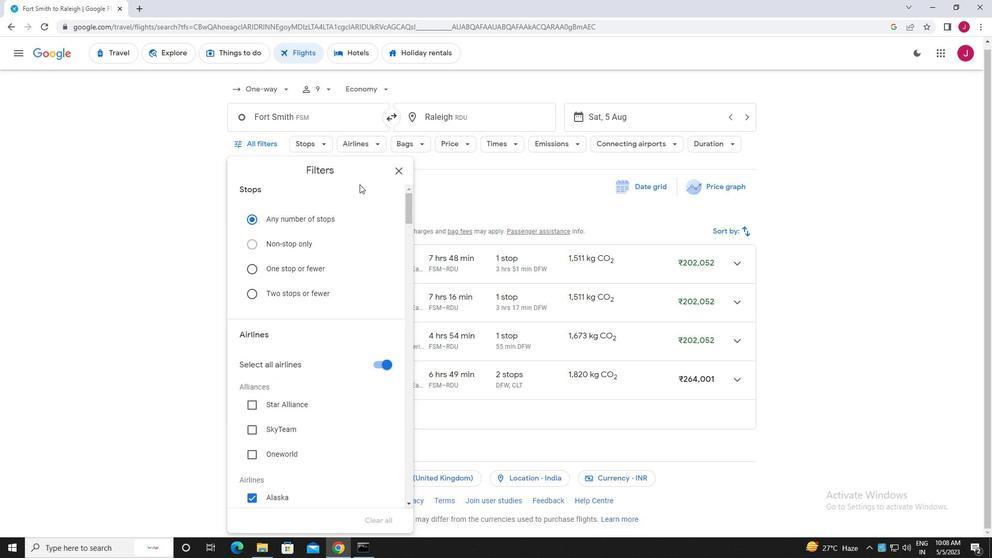 
Action: Mouse scrolled (359, 188) with delta (0, 0)
Screenshot: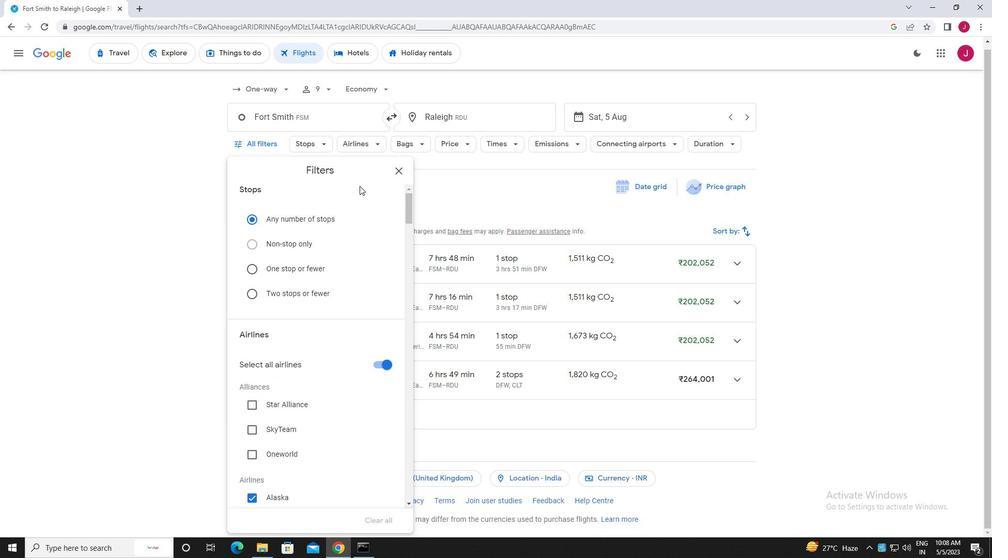 
Action: Mouse moved to (379, 261)
Screenshot: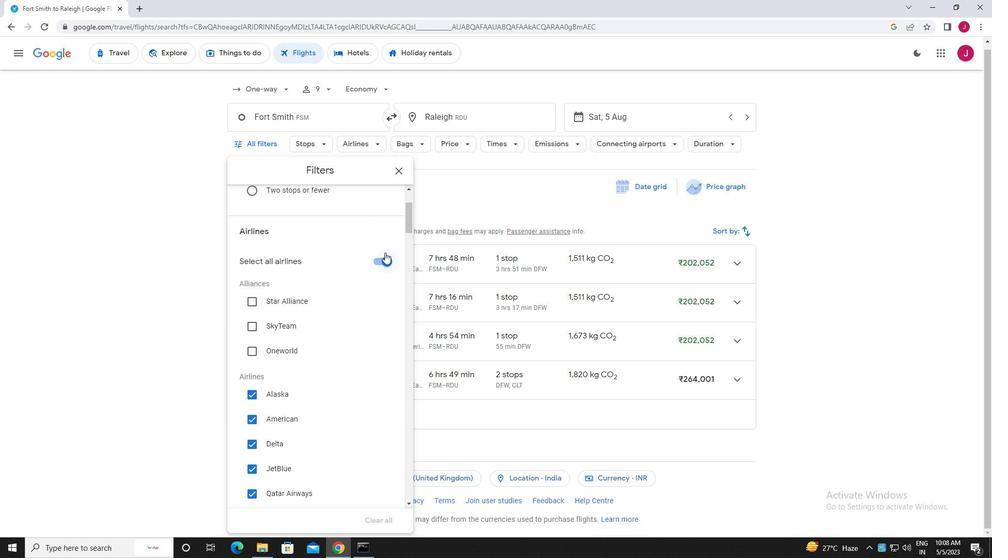 
Action: Mouse pressed left at (379, 261)
Screenshot: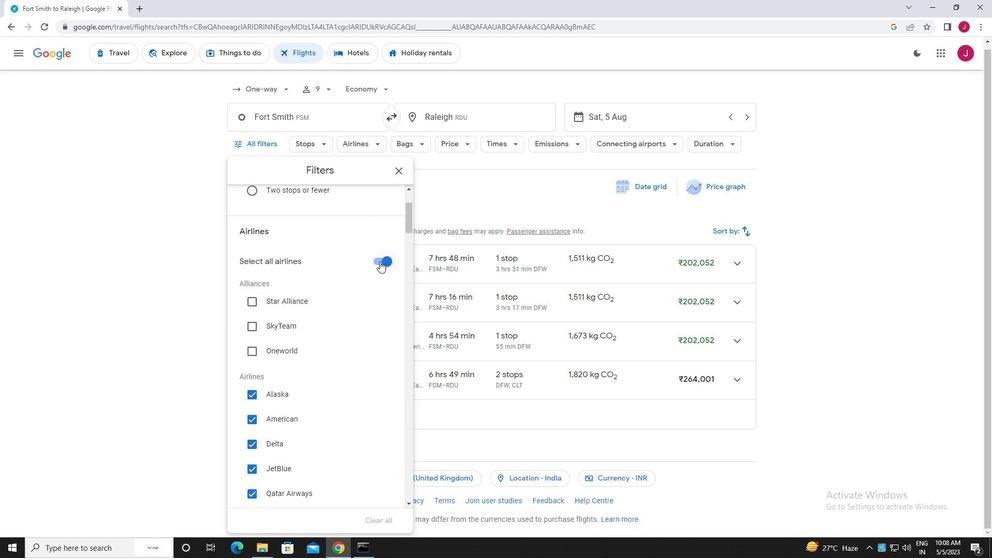 
Action: Mouse moved to (361, 240)
Screenshot: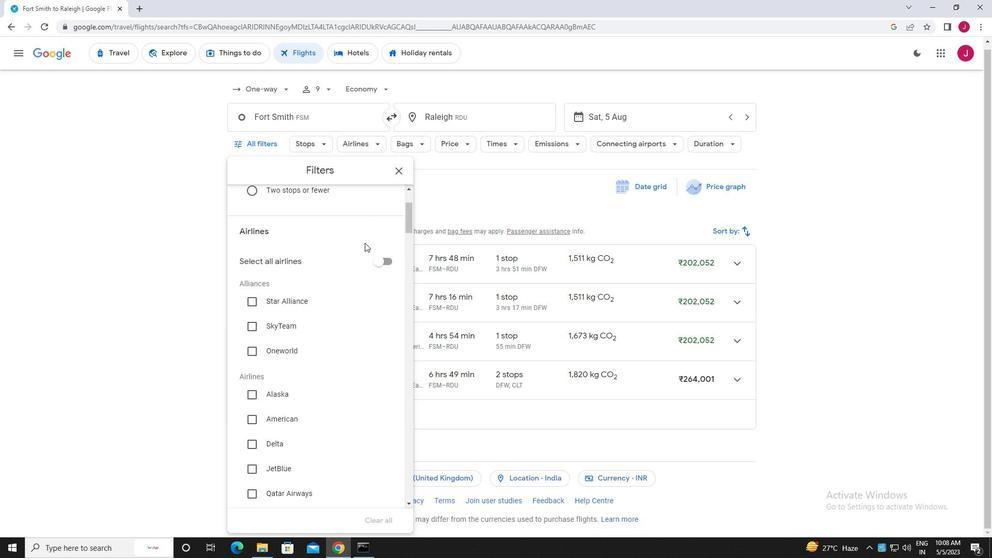 
Action: Mouse scrolled (361, 240) with delta (0, 0)
Screenshot: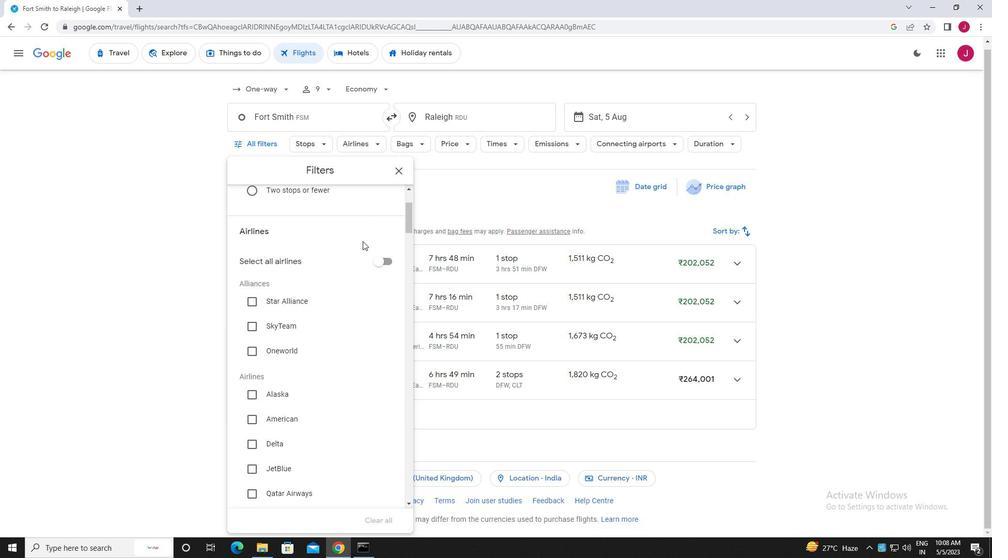 
Action: Mouse moved to (361, 240)
Screenshot: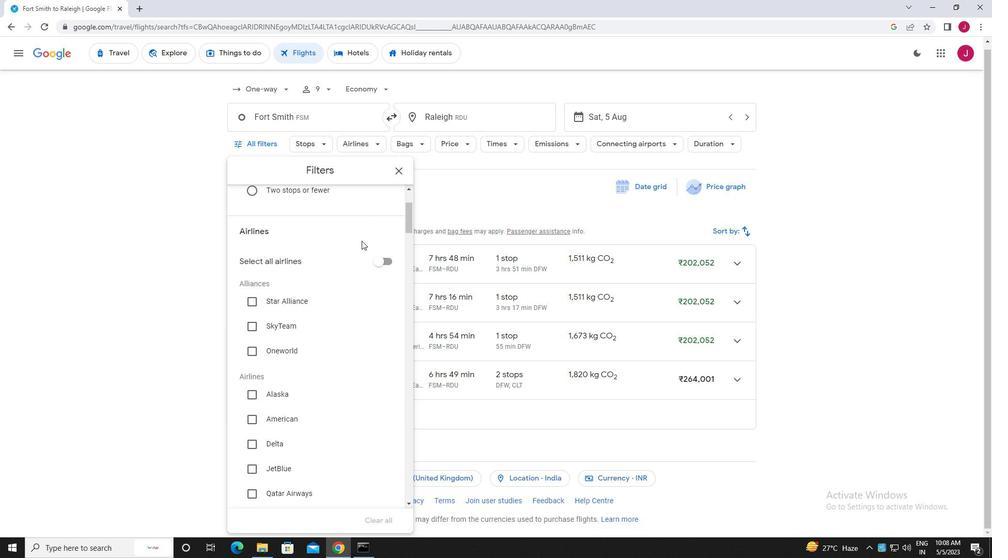 
Action: Mouse scrolled (361, 240) with delta (0, 0)
Screenshot: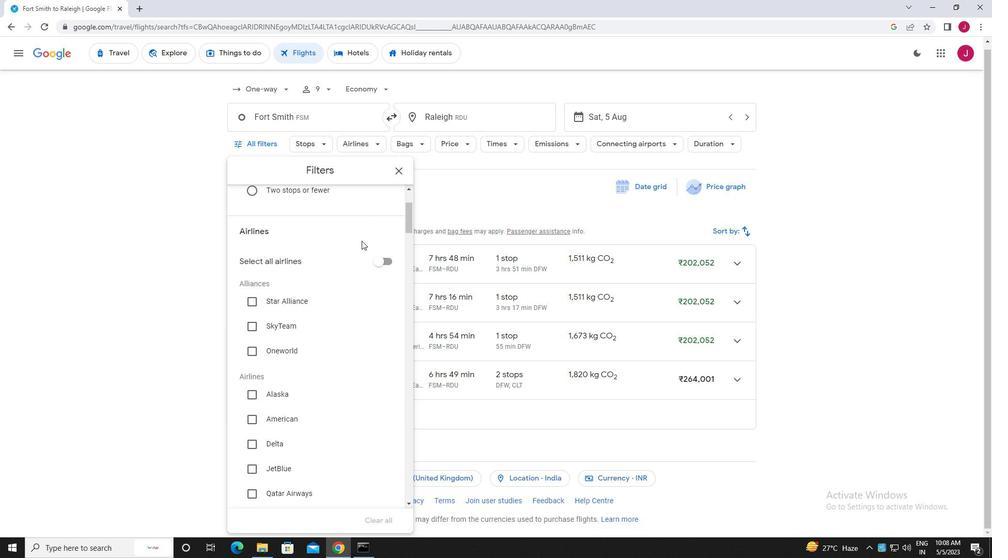 
Action: Mouse scrolled (361, 240) with delta (0, 0)
Screenshot: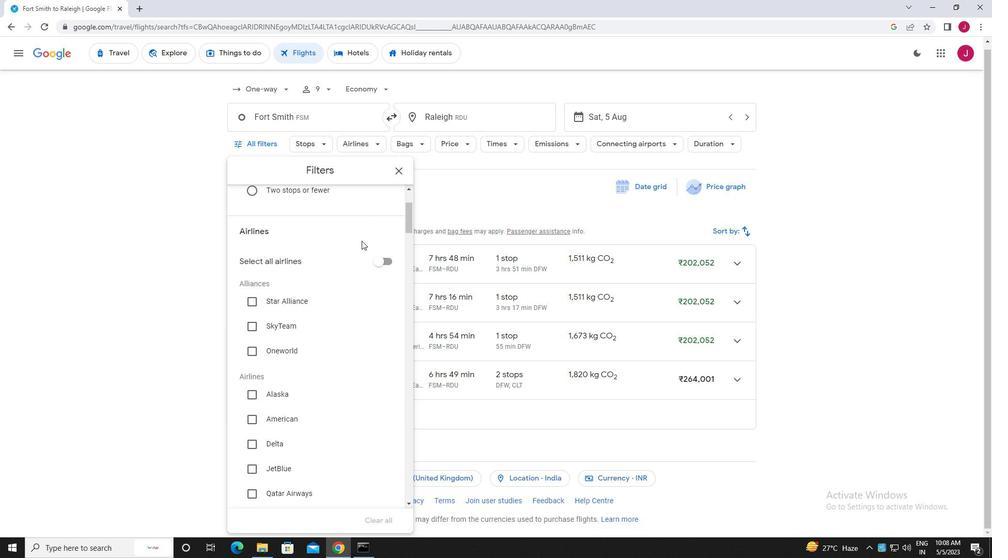 
Action: Mouse scrolled (361, 241) with delta (0, 0)
Screenshot: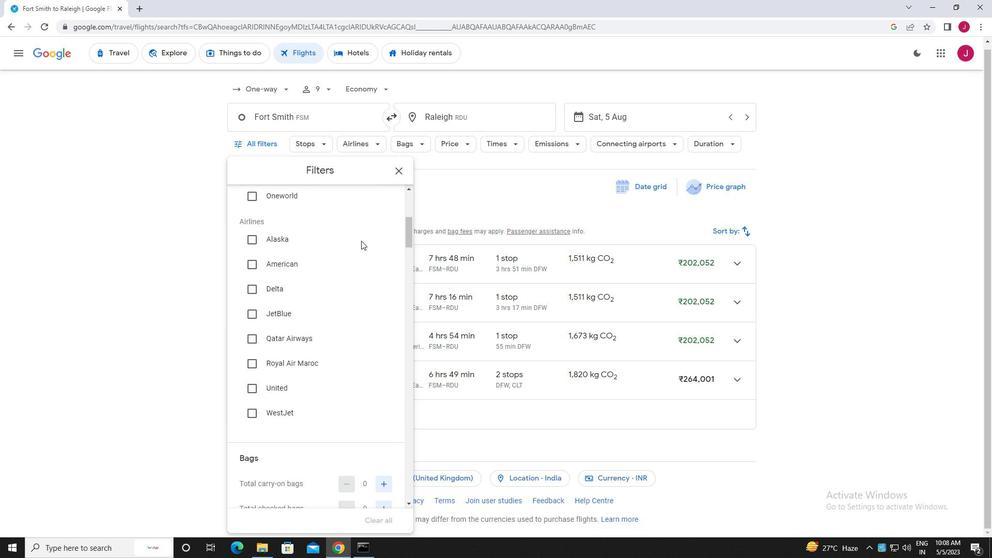 
Action: Mouse moved to (308, 326)
Screenshot: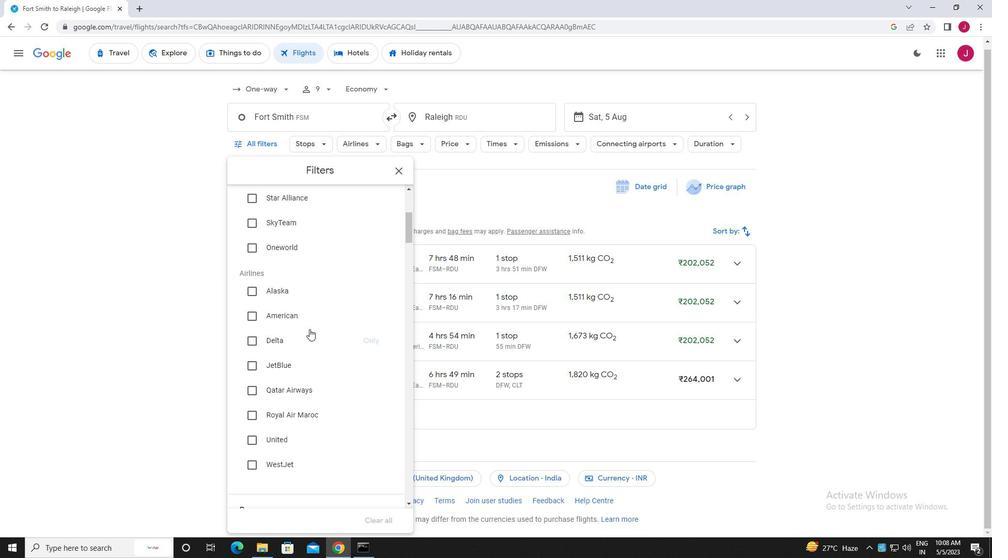 
Action: Mouse scrolled (308, 325) with delta (0, 0)
Screenshot: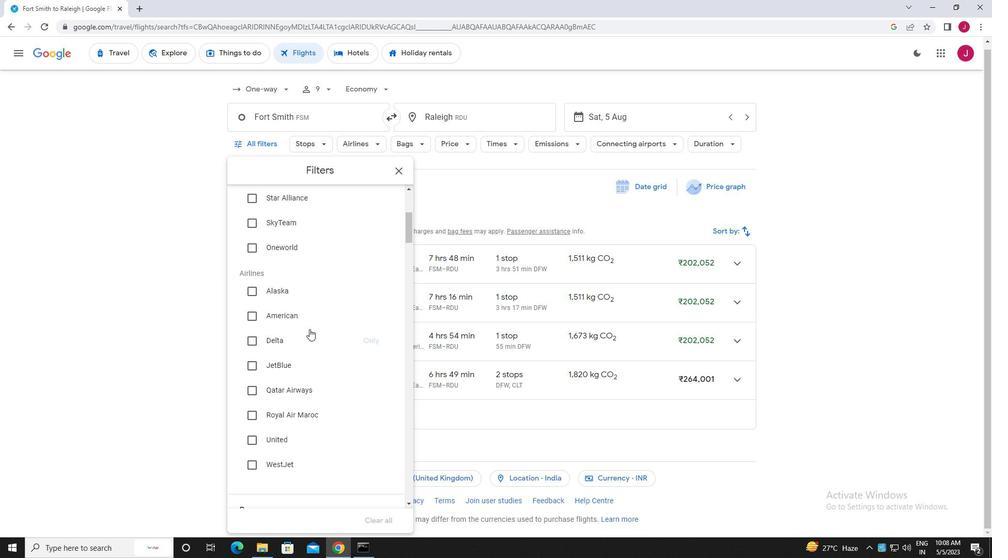 
Action: Mouse moved to (291, 276)
Screenshot: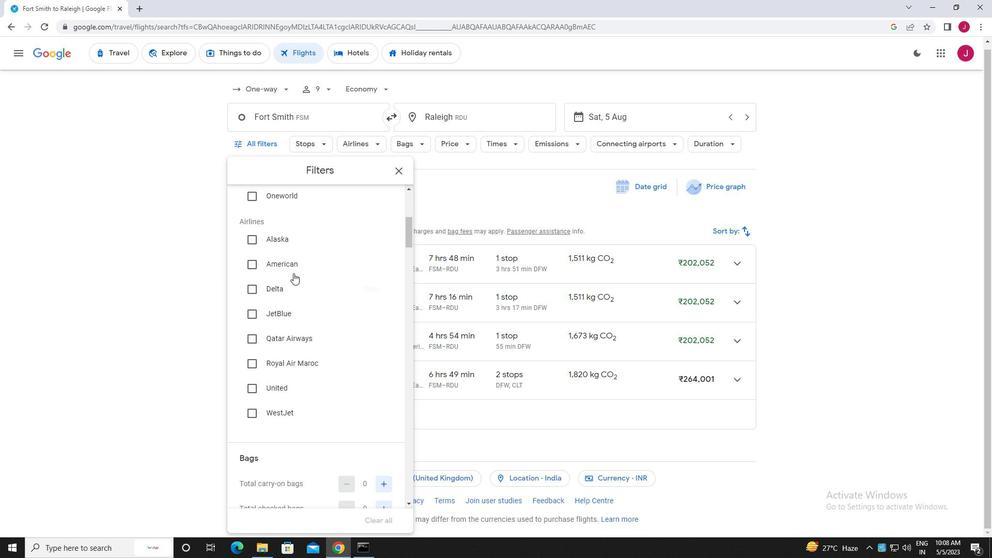 
Action: Mouse scrolled (291, 275) with delta (0, 0)
Screenshot: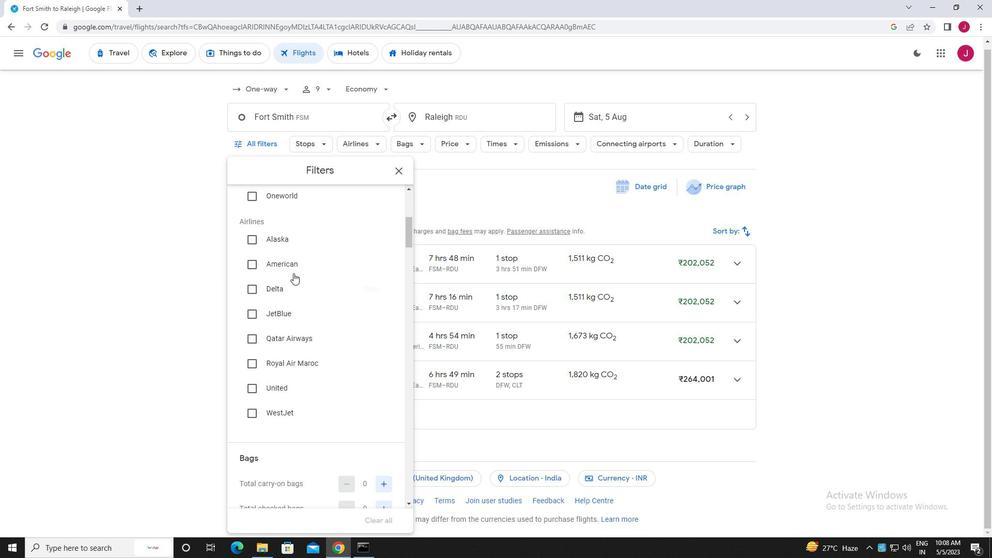 
Action: Mouse scrolled (291, 275) with delta (0, 0)
Screenshot: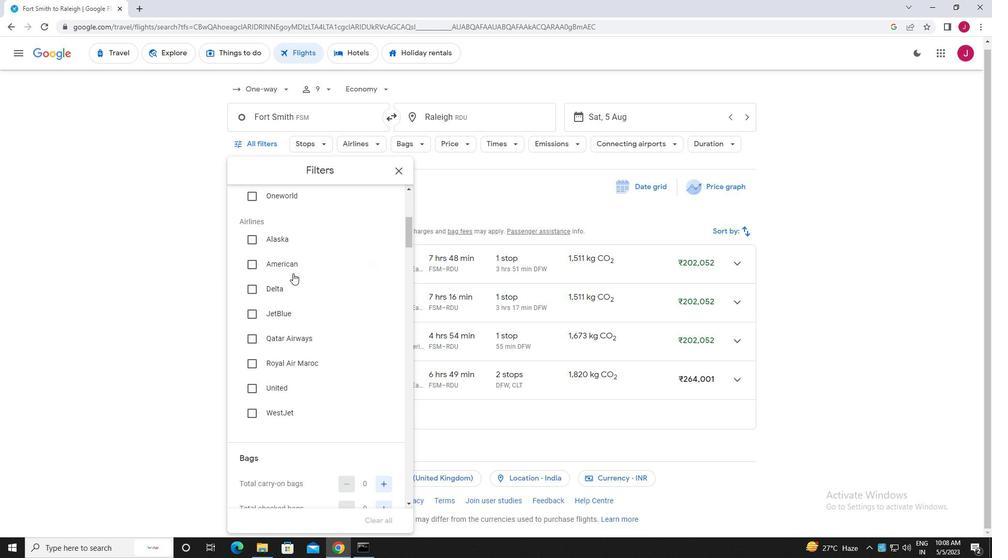 
Action: Mouse moved to (291, 276)
Screenshot: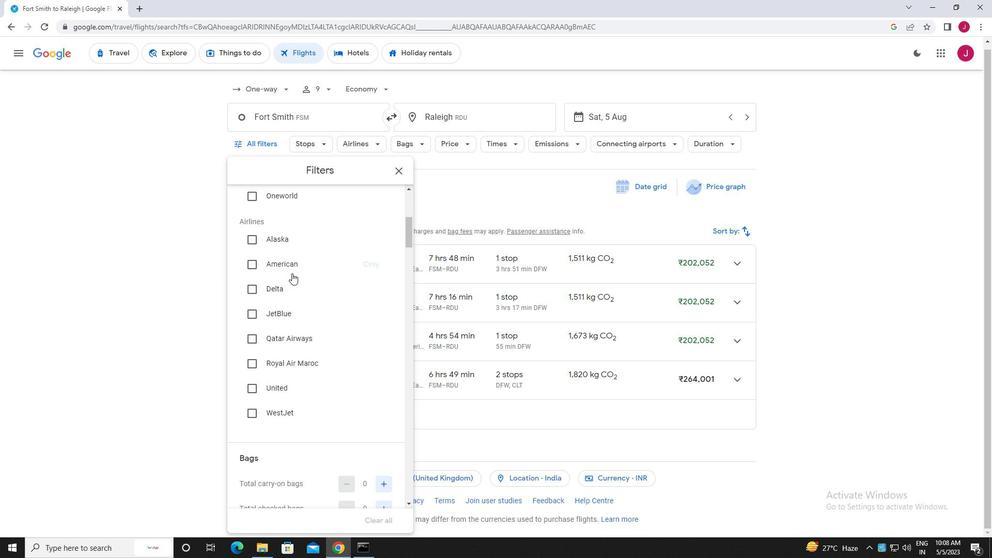 
Action: Mouse scrolled (291, 276) with delta (0, 0)
Screenshot: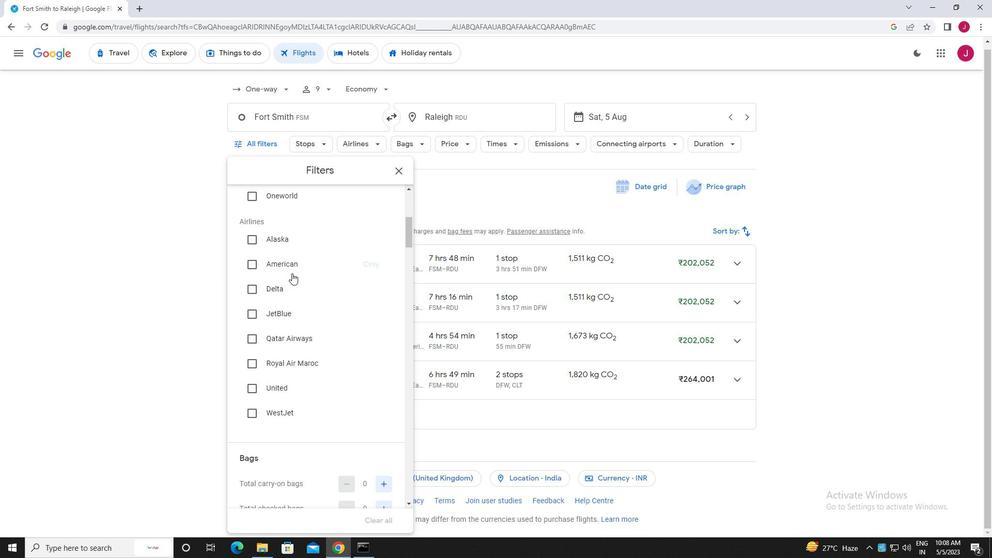 
Action: Mouse moved to (292, 276)
Screenshot: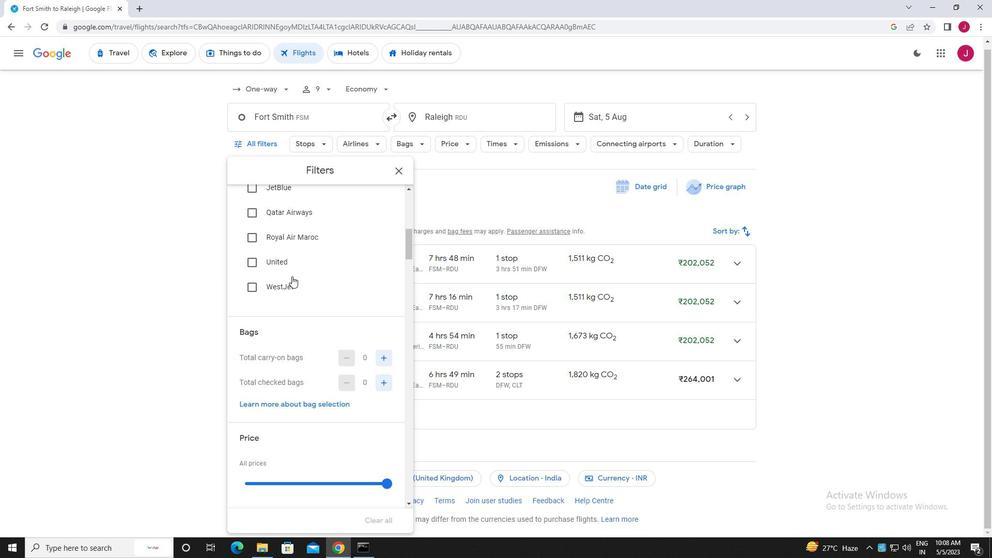 
Action: Mouse scrolled (292, 275) with delta (0, 0)
Screenshot: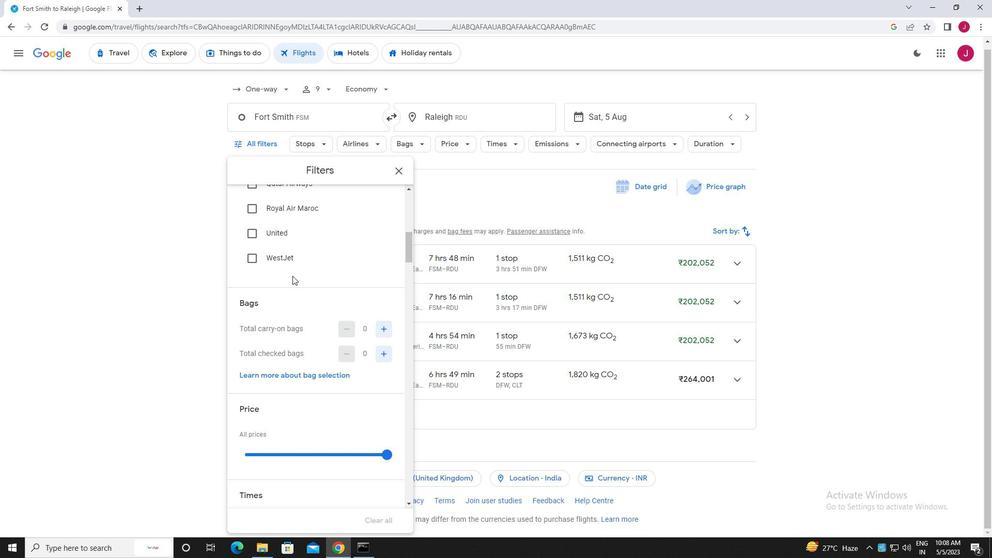 
Action: Mouse scrolled (292, 275) with delta (0, 0)
Screenshot: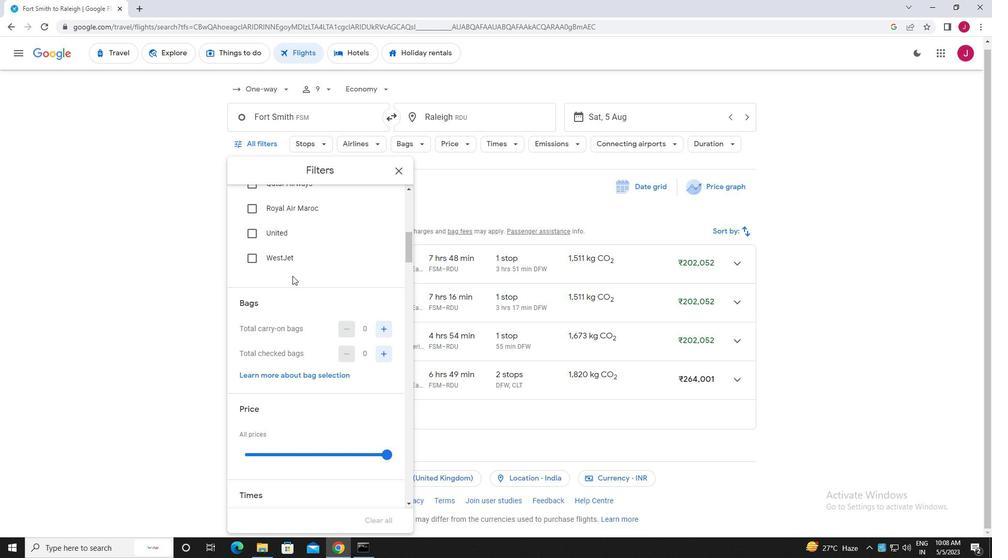
Action: Mouse moved to (381, 227)
Screenshot: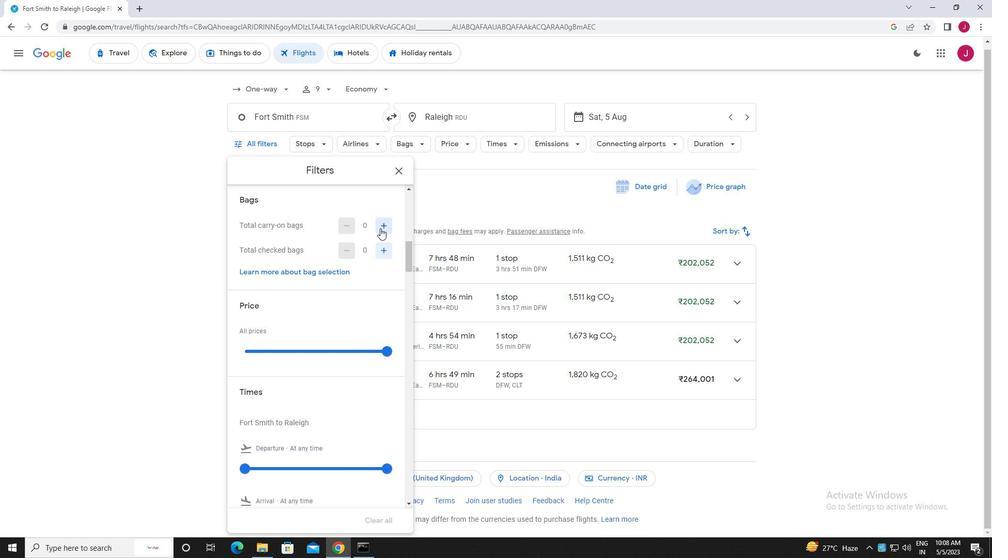 
Action: Mouse pressed left at (381, 227)
Screenshot: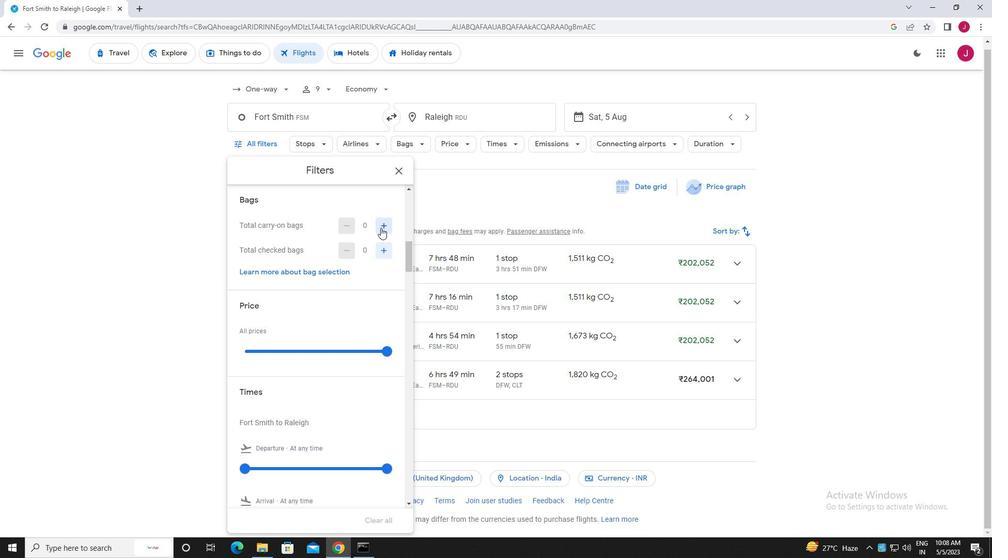 
Action: Mouse moved to (370, 219)
Screenshot: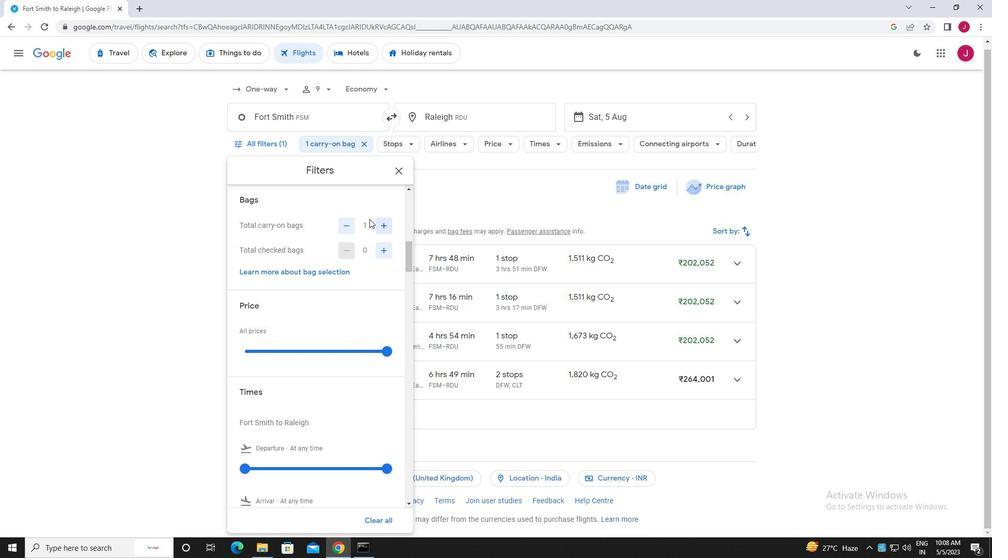 
Action: Mouse scrolled (370, 219) with delta (0, 0)
Screenshot: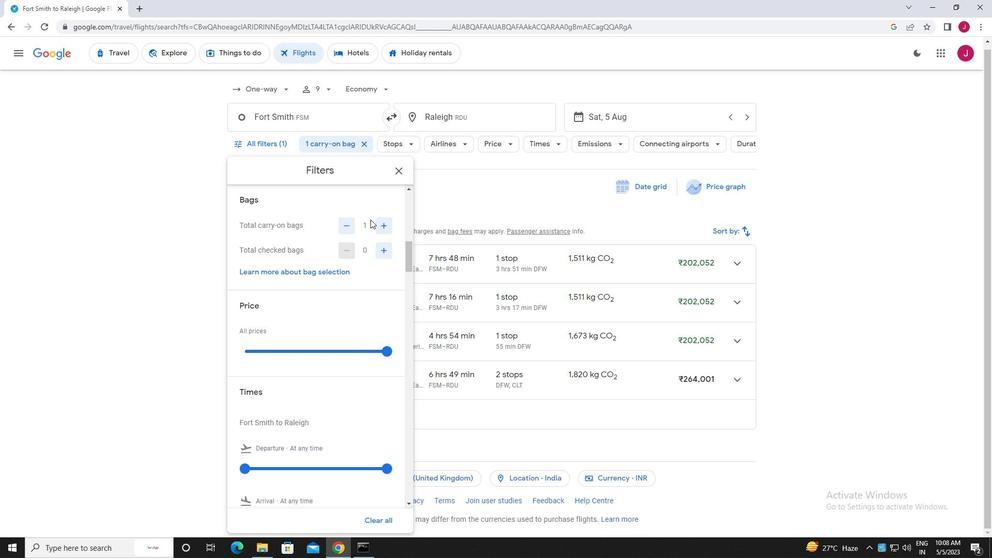 
Action: Mouse scrolled (370, 219) with delta (0, 0)
Screenshot: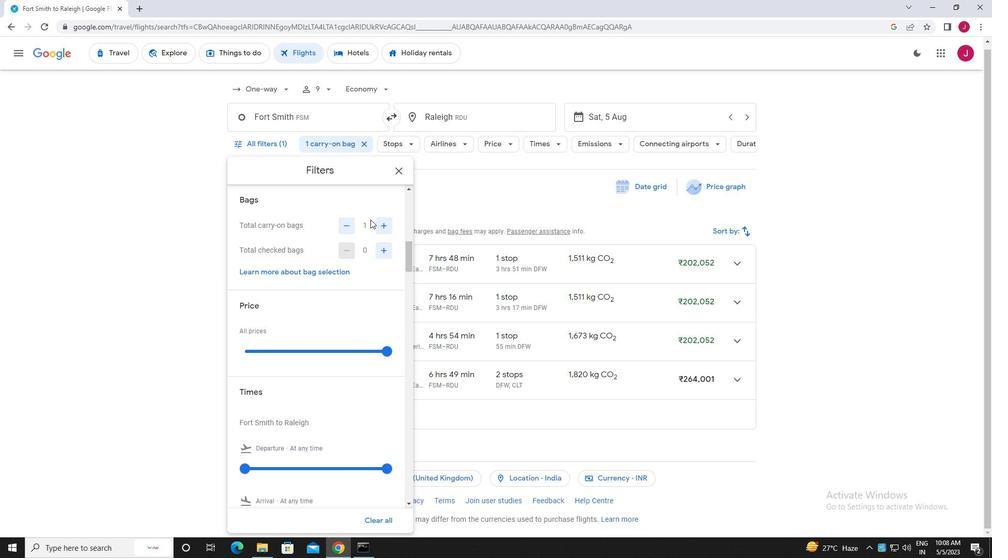 
Action: Mouse moved to (387, 250)
Screenshot: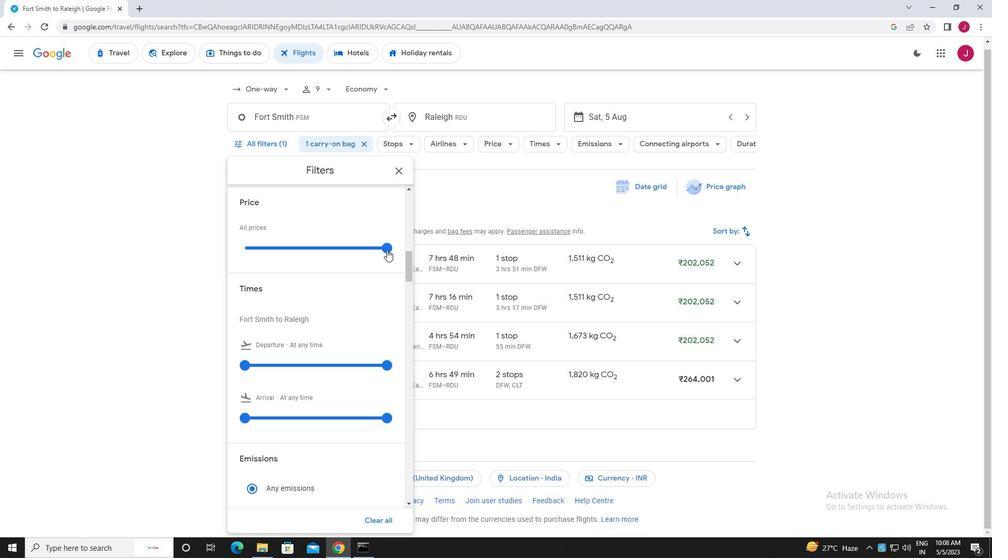 
Action: Mouse pressed left at (387, 250)
Screenshot: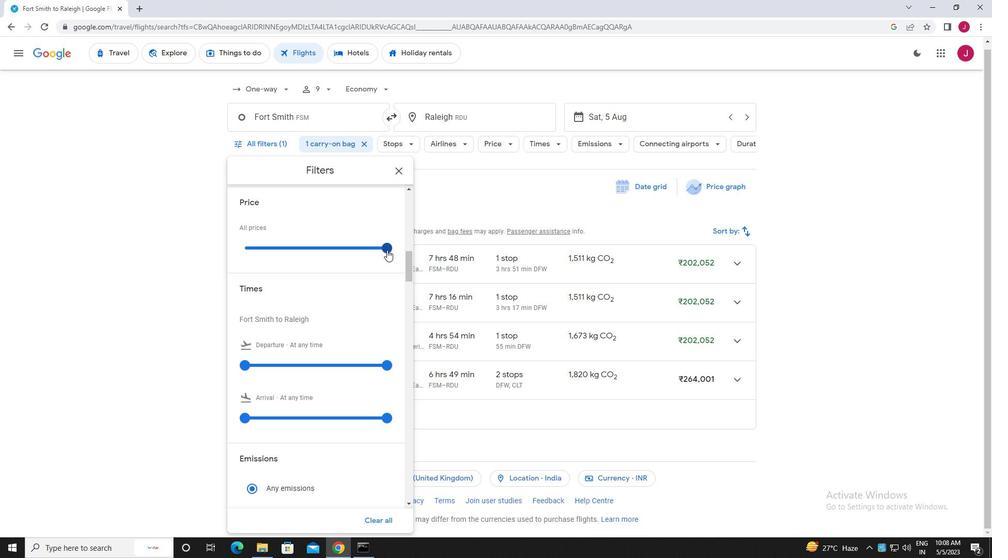 
Action: Mouse moved to (308, 248)
Screenshot: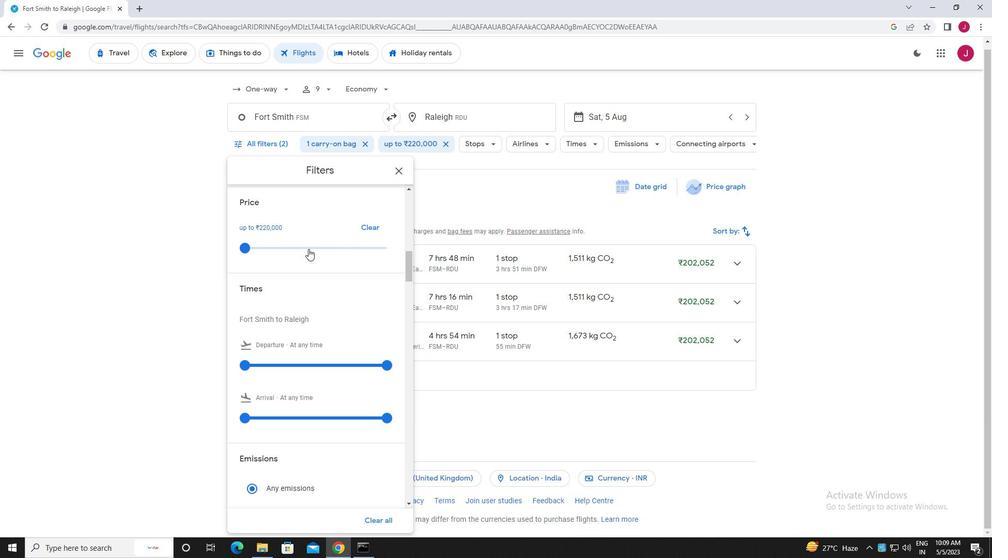 
Action: Mouse scrolled (308, 247) with delta (0, 0)
Screenshot: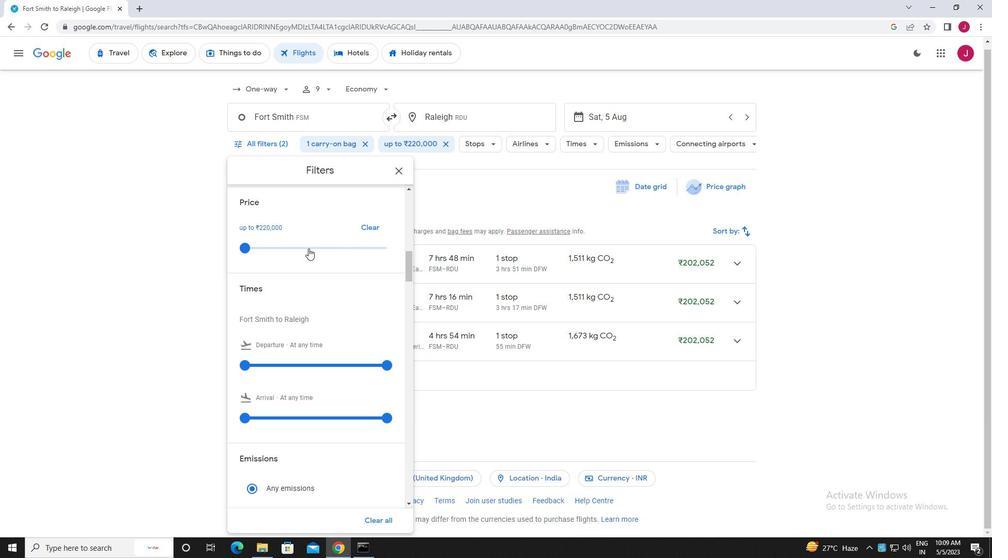 
Action: Mouse scrolled (308, 247) with delta (0, 0)
Screenshot: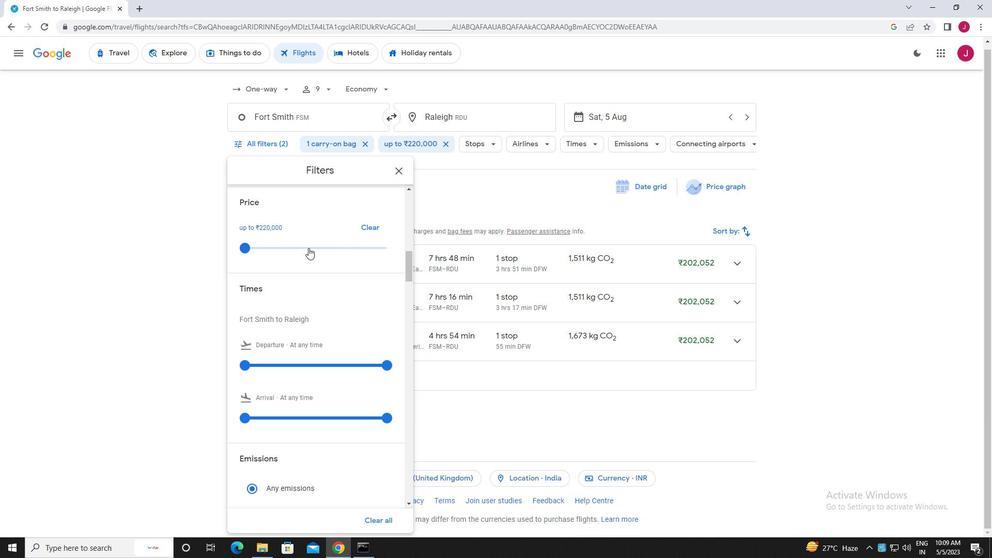 
Action: Mouse moved to (240, 261)
Screenshot: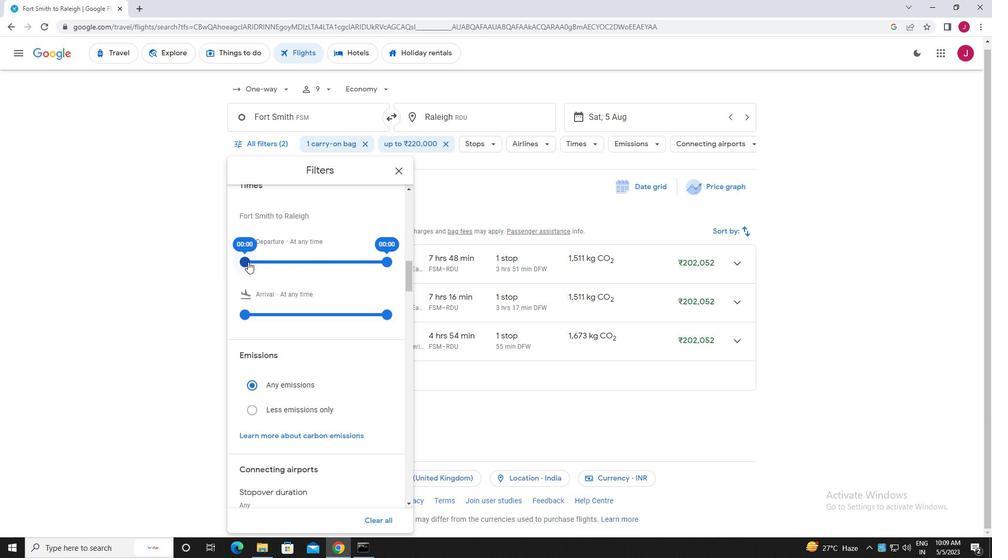 
Action: Mouse pressed left at (240, 261)
Screenshot: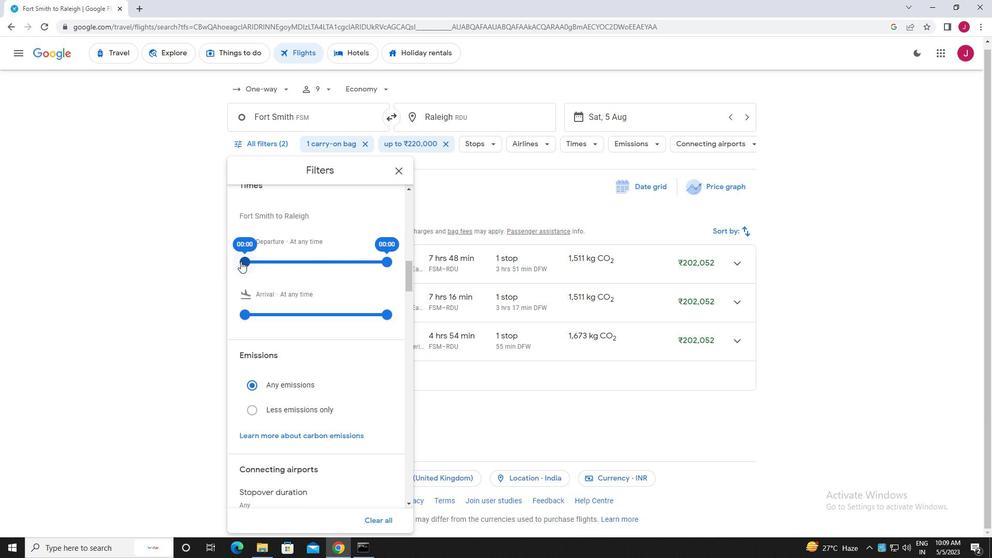
Action: Mouse moved to (386, 261)
Screenshot: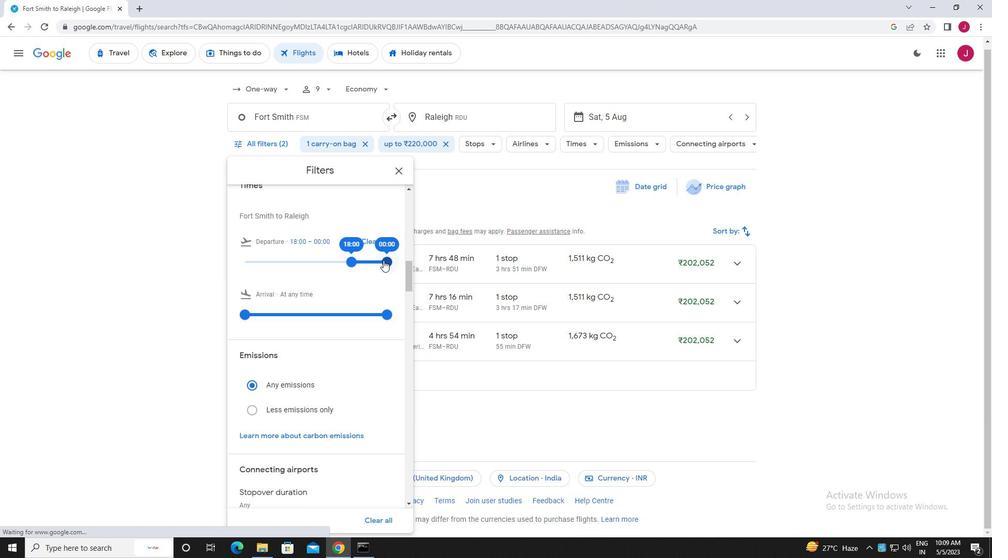 
Action: Mouse pressed left at (386, 261)
Screenshot: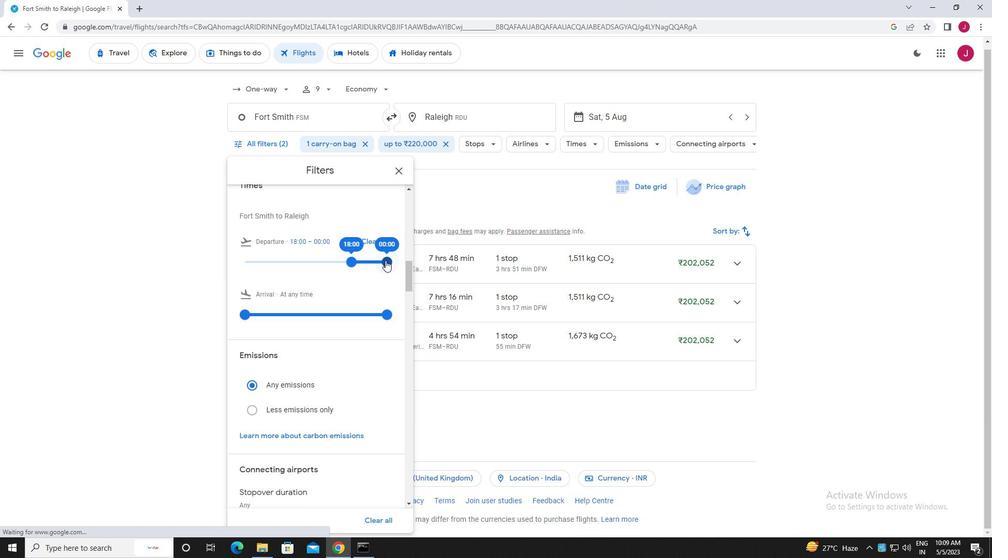 
Action: Mouse moved to (398, 171)
Screenshot: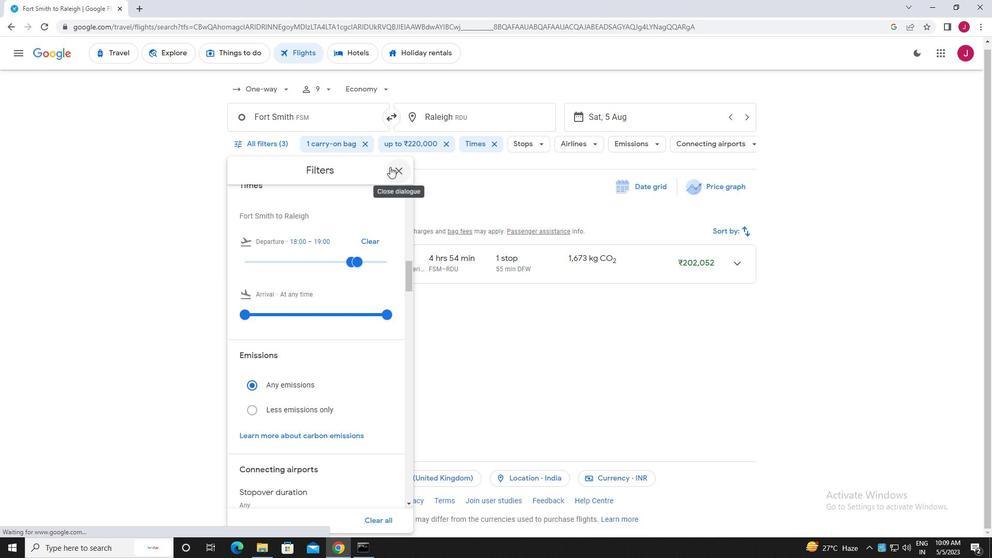 
Action: Mouse pressed left at (398, 171)
Screenshot: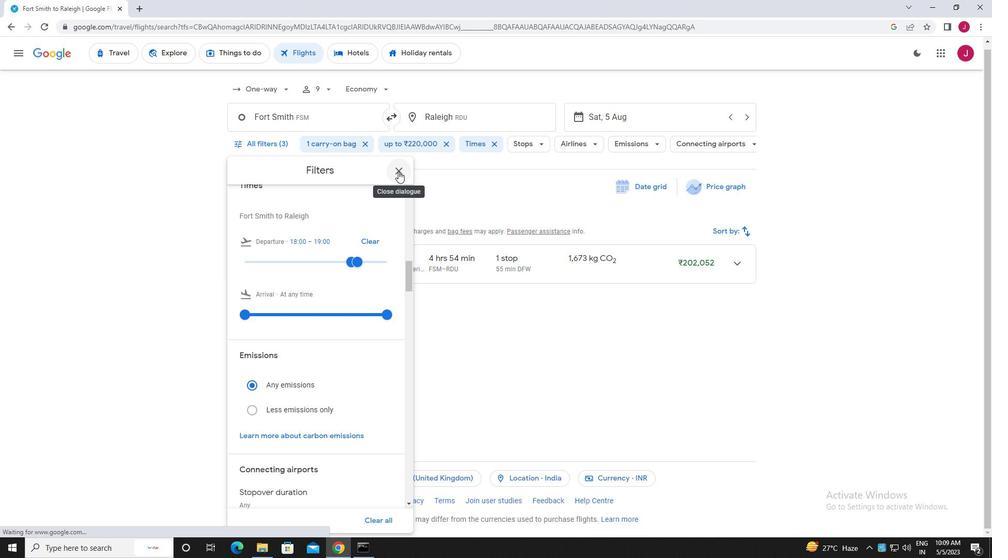 
Action: Mouse moved to (396, 171)
Screenshot: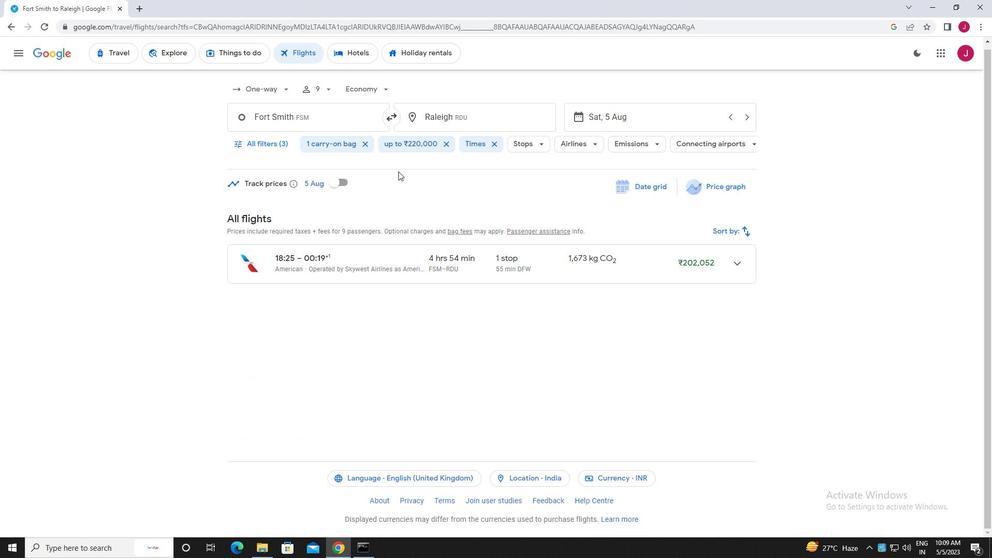 
